Task: Add a signature Leah Clark containing Best wishes for a happy National Domestic Violence Awareness Month, Leah Clark to email address softage.6@softage.net and add a folder Finished goods
Action: Mouse moved to (124, 139)
Screenshot: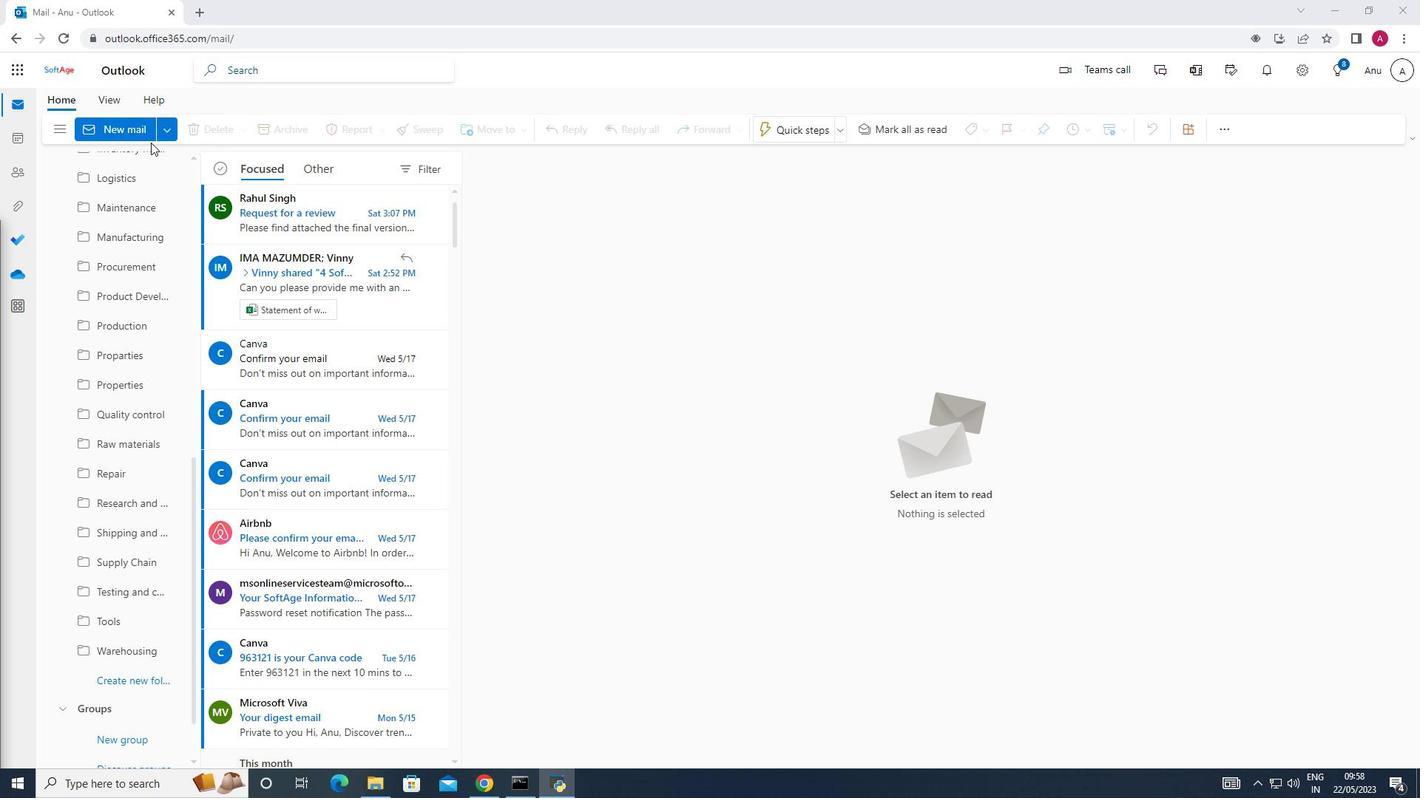 
Action: Mouse pressed left at (124, 139)
Screenshot: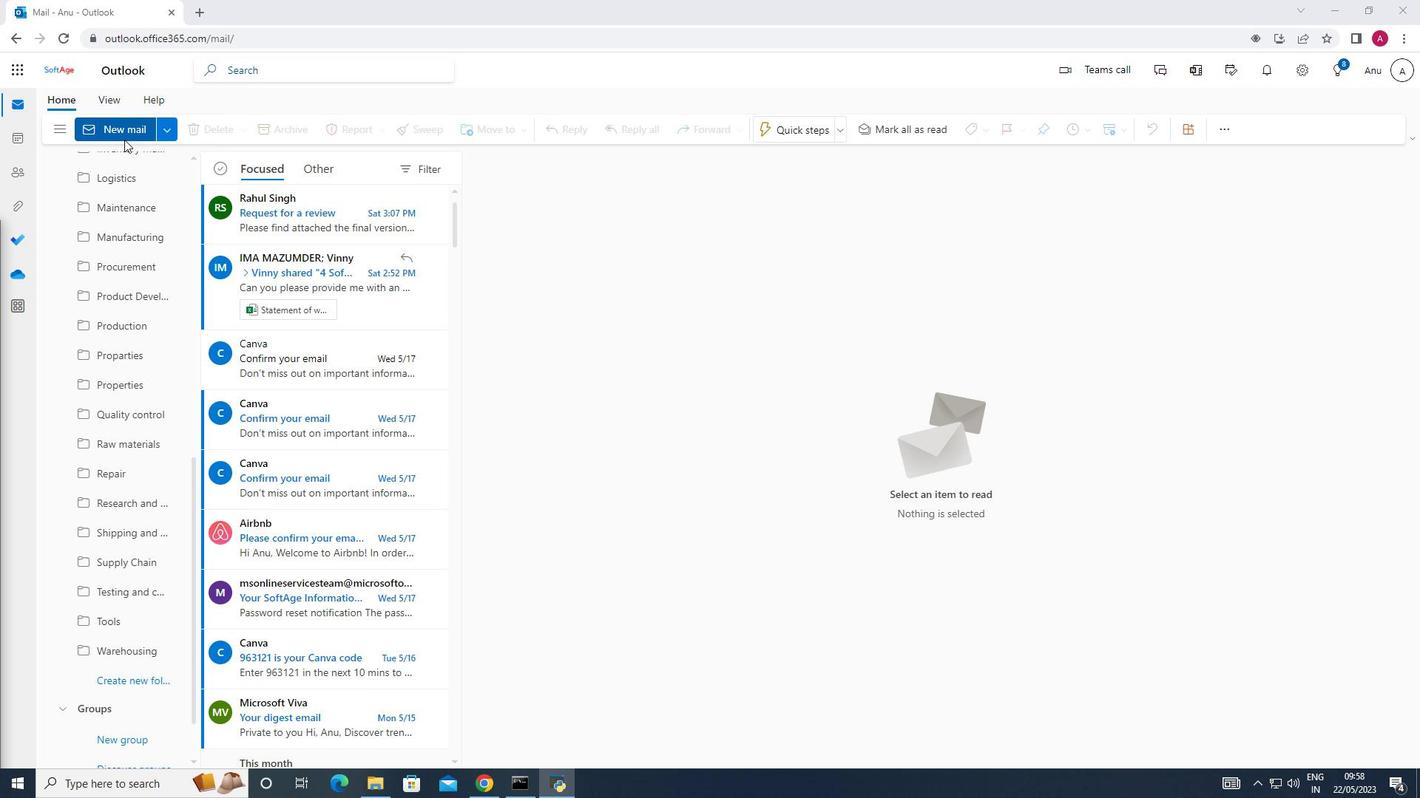 
Action: Mouse moved to (1008, 128)
Screenshot: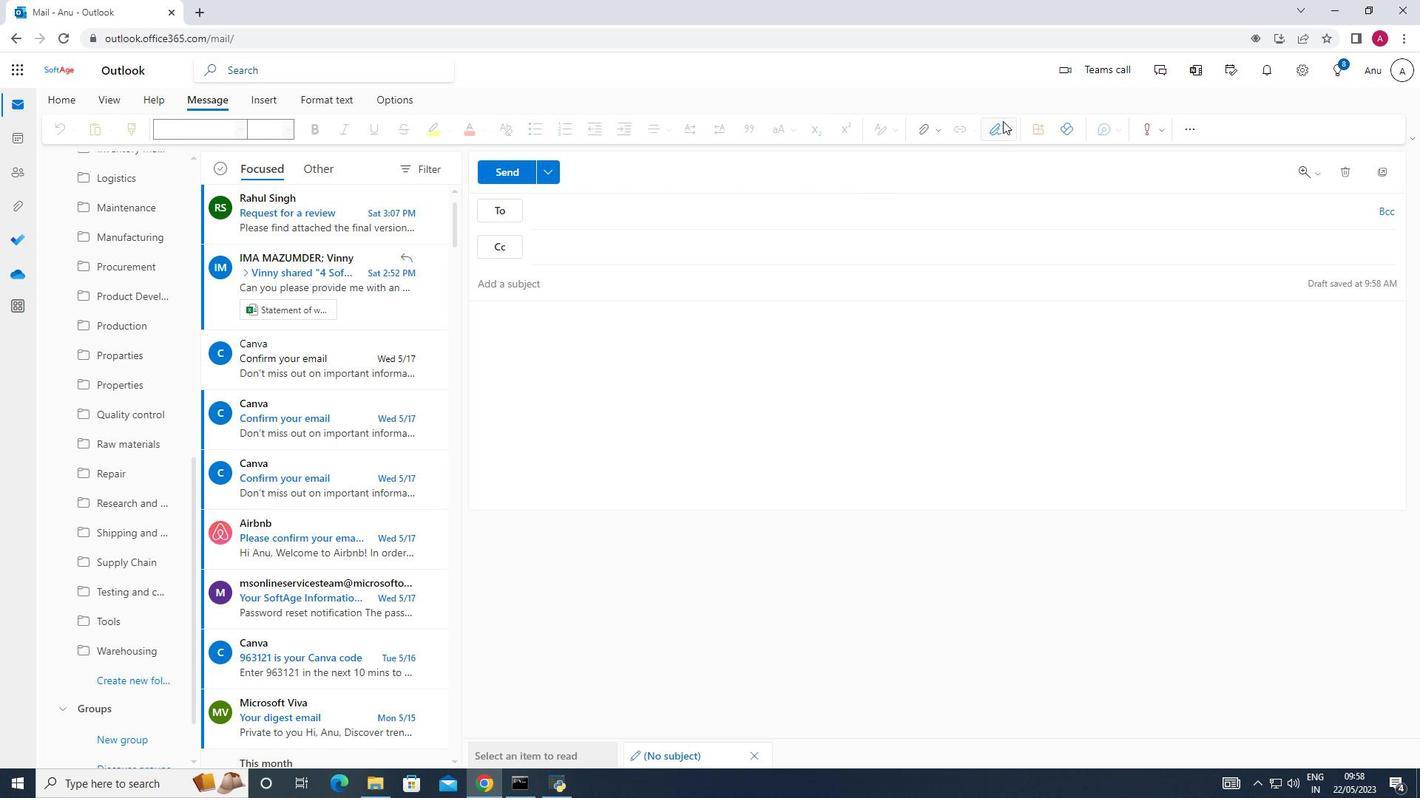 
Action: Mouse pressed left at (1008, 128)
Screenshot: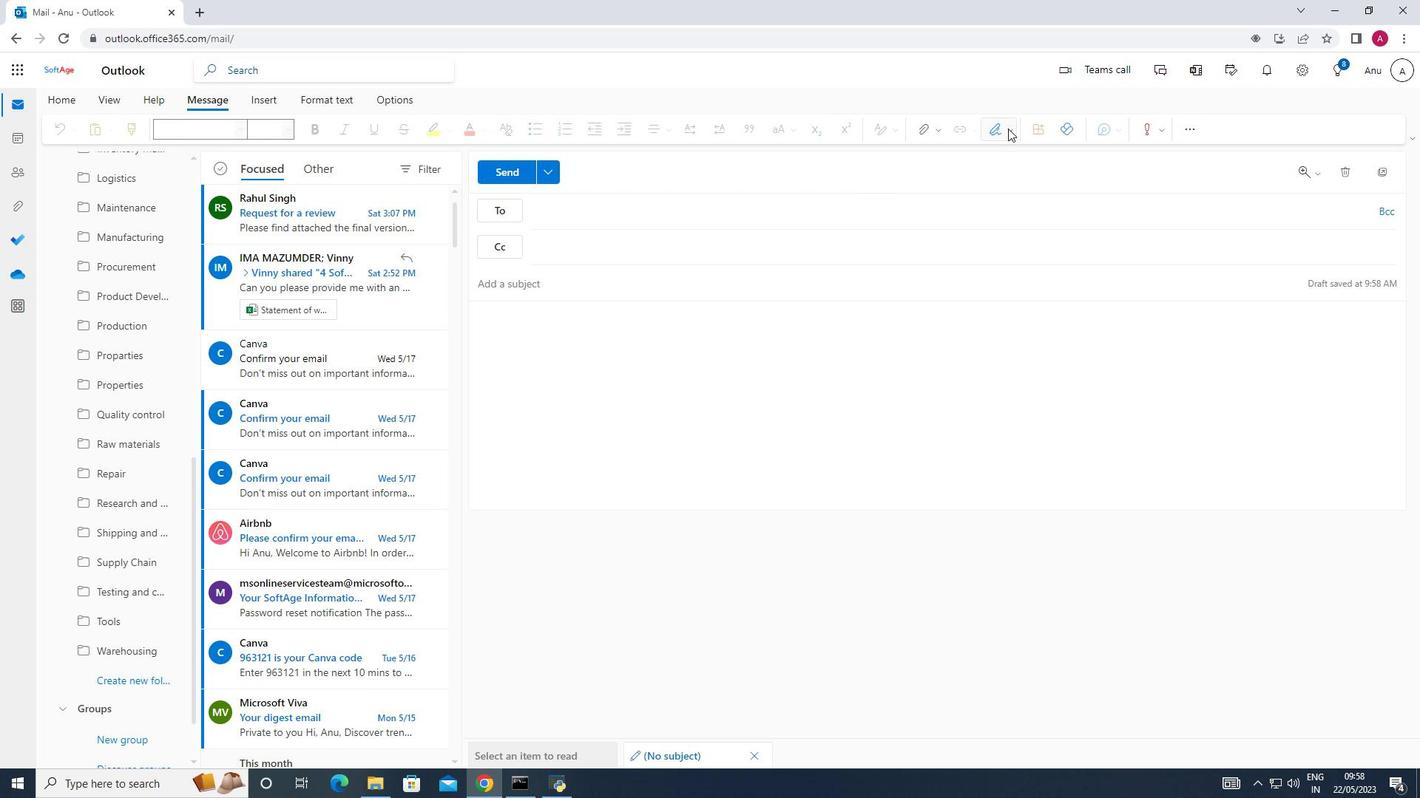 
Action: Mouse moved to (982, 185)
Screenshot: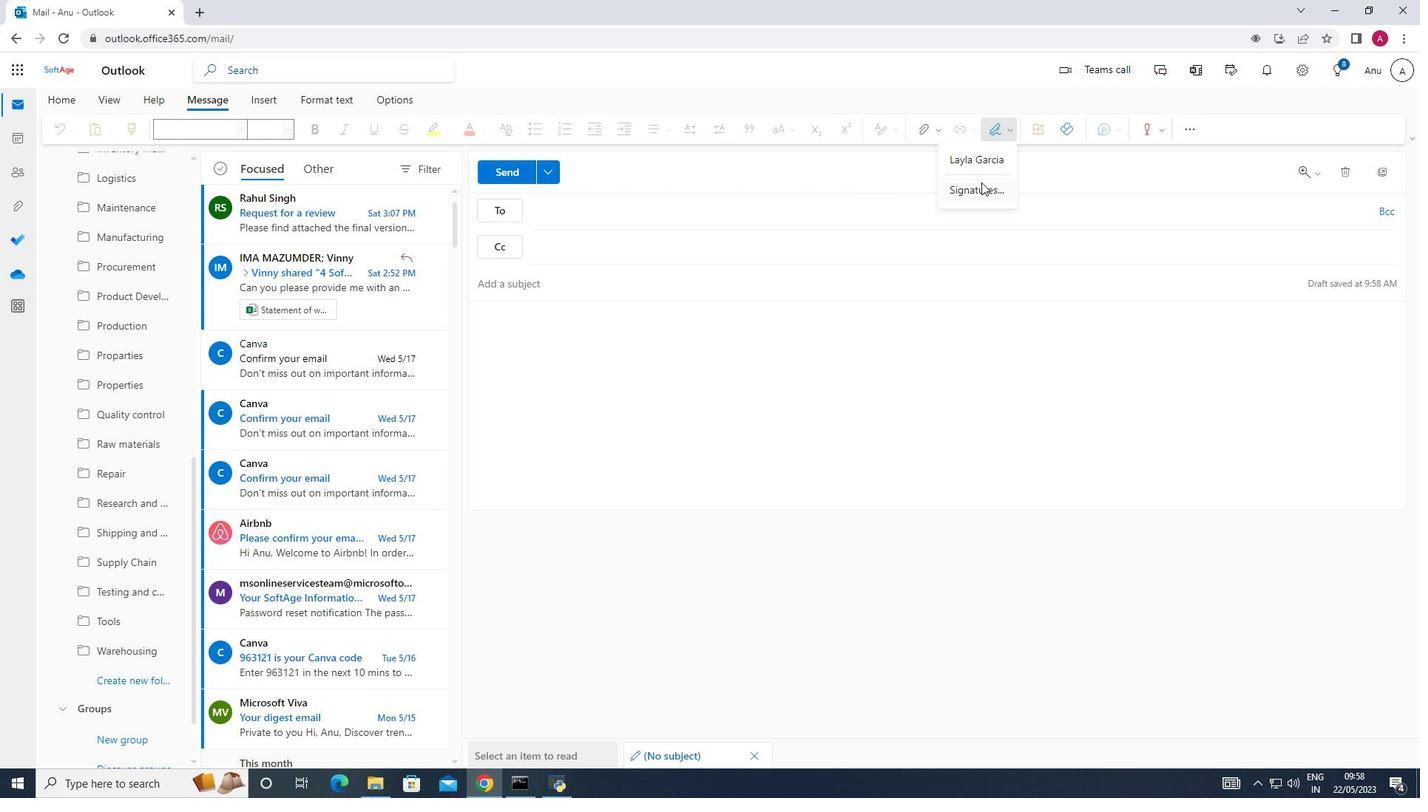 
Action: Mouse pressed left at (982, 185)
Screenshot: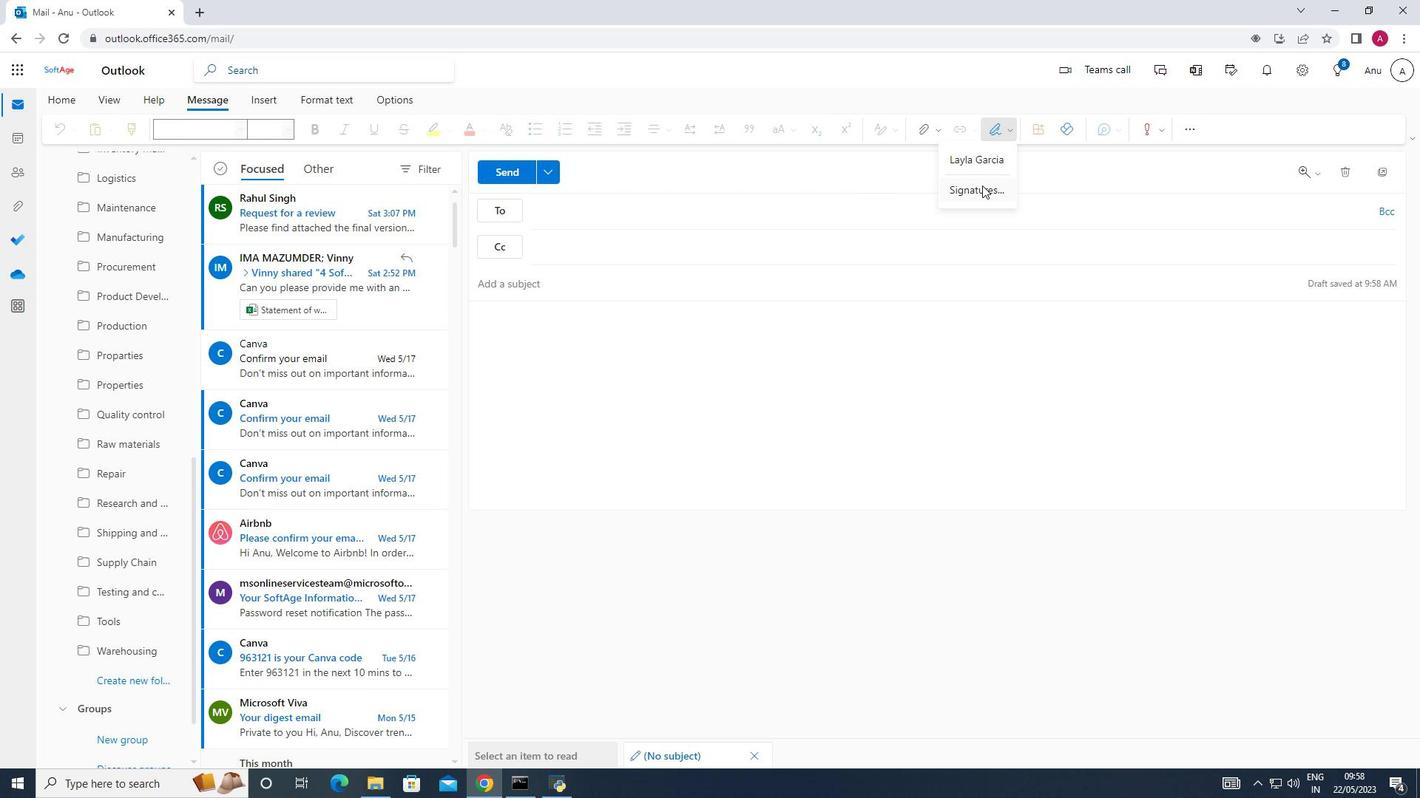 
Action: Key pressed <Key.shift>Leah<Key.space><Key.shift><Key.shift>Clark
Screenshot: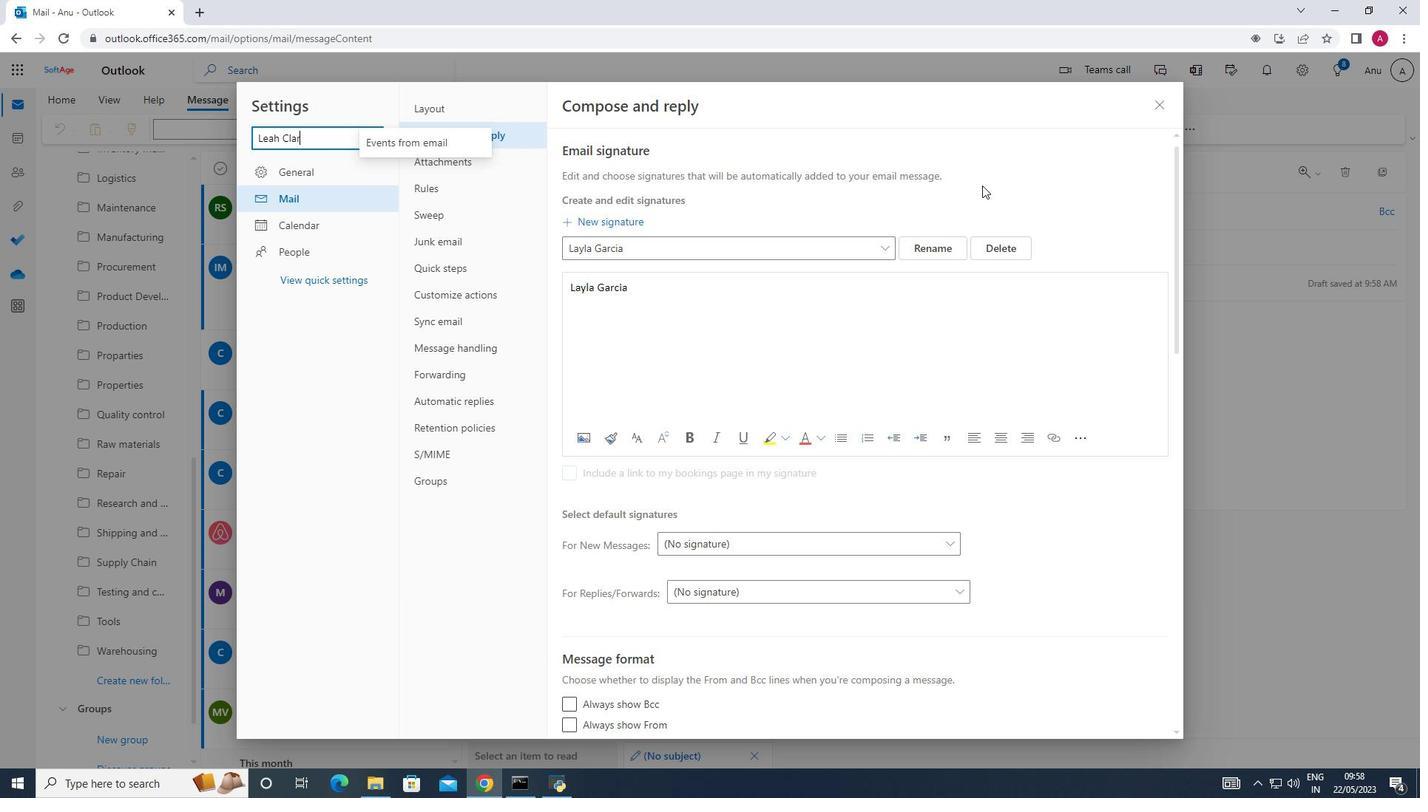 
Action: Mouse moved to (364, 335)
Screenshot: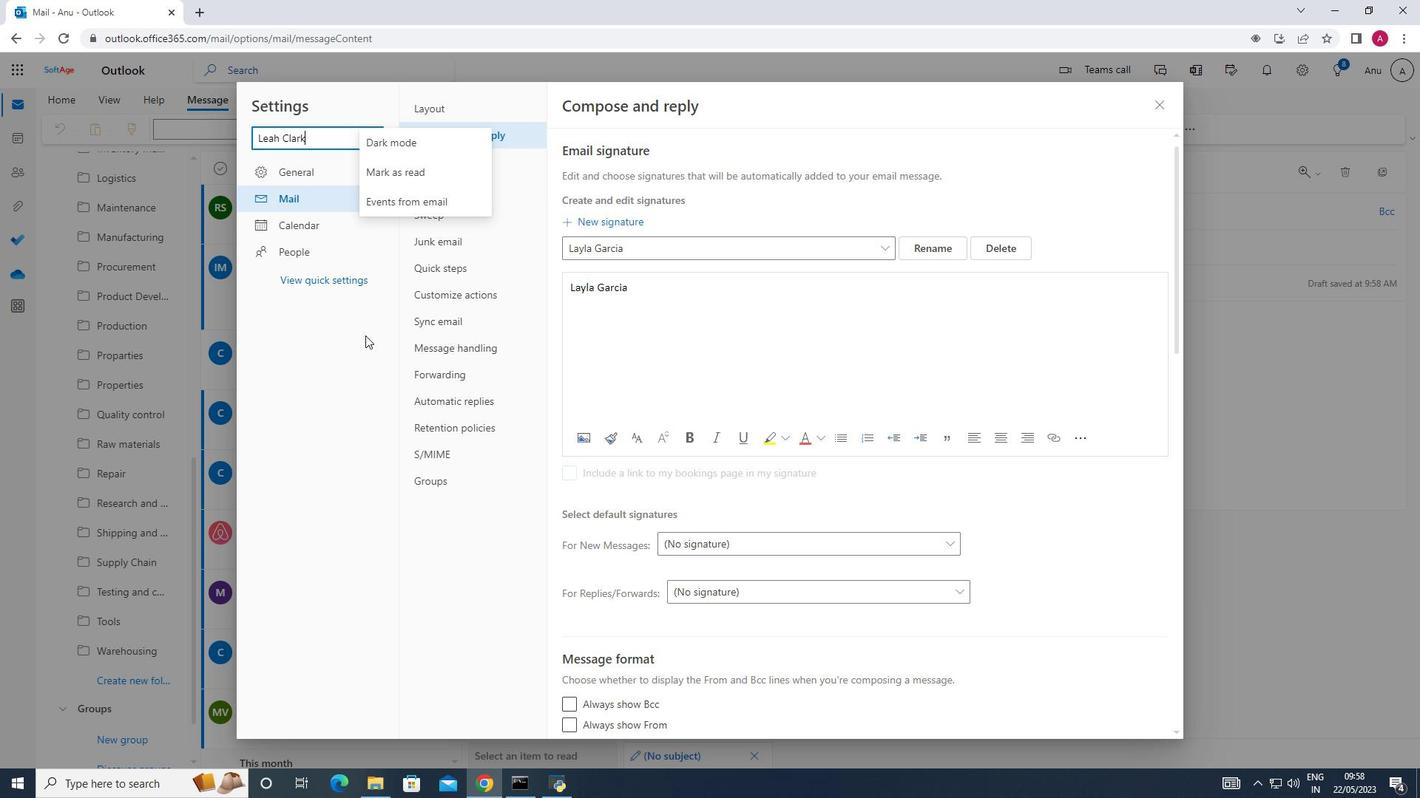 
Action: Mouse pressed left at (364, 335)
Screenshot: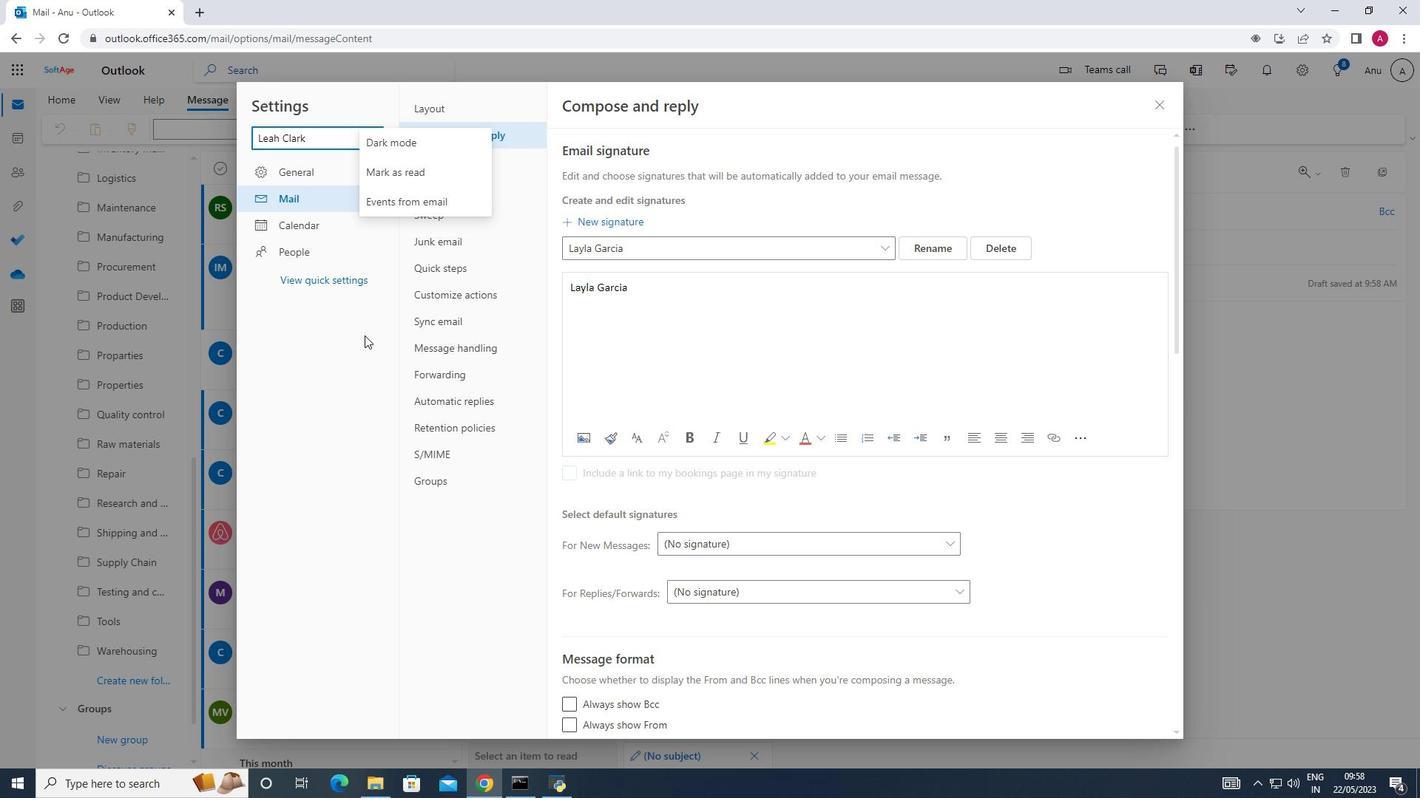 
Action: Mouse moved to (375, 138)
Screenshot: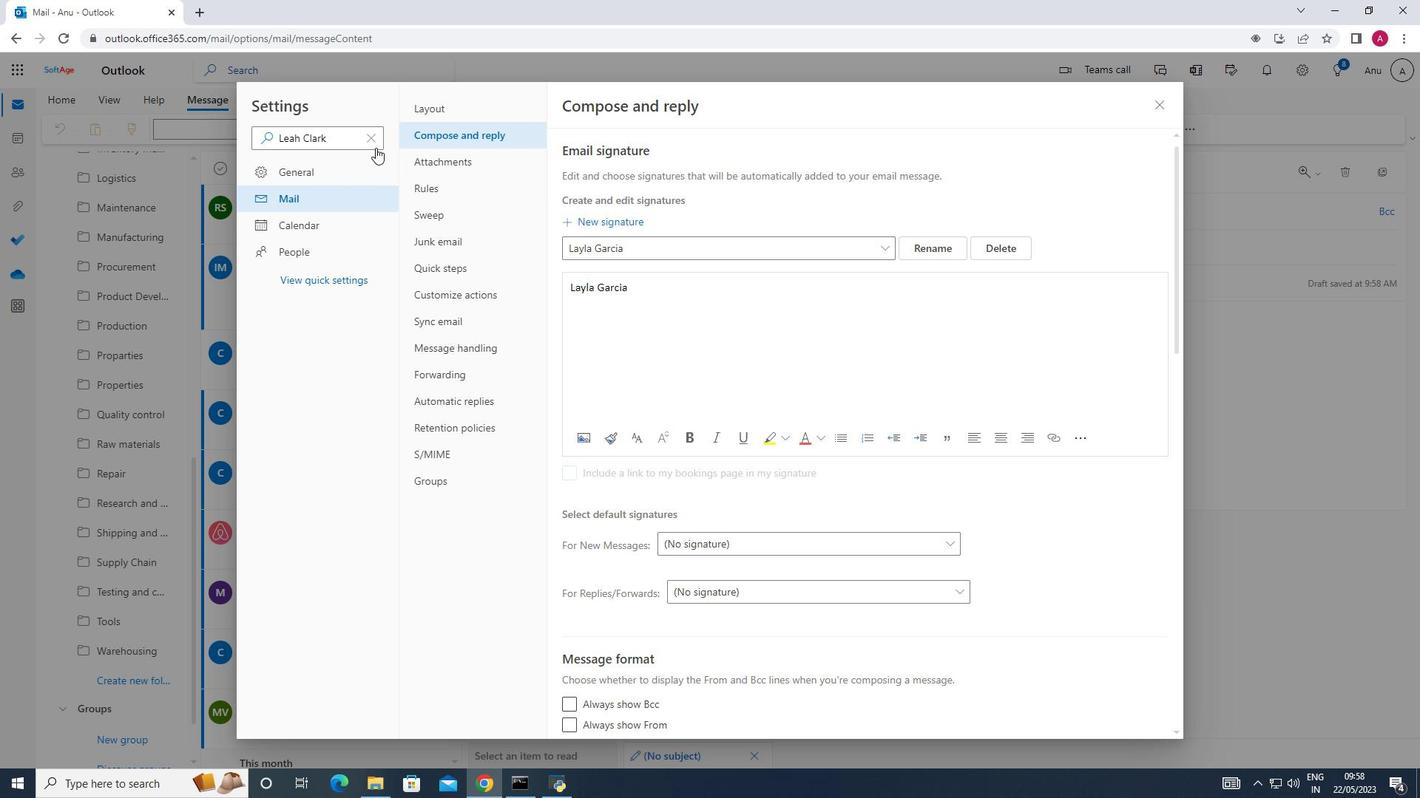 
Action: Mouse pressed left at (375, 138)
Screenshot: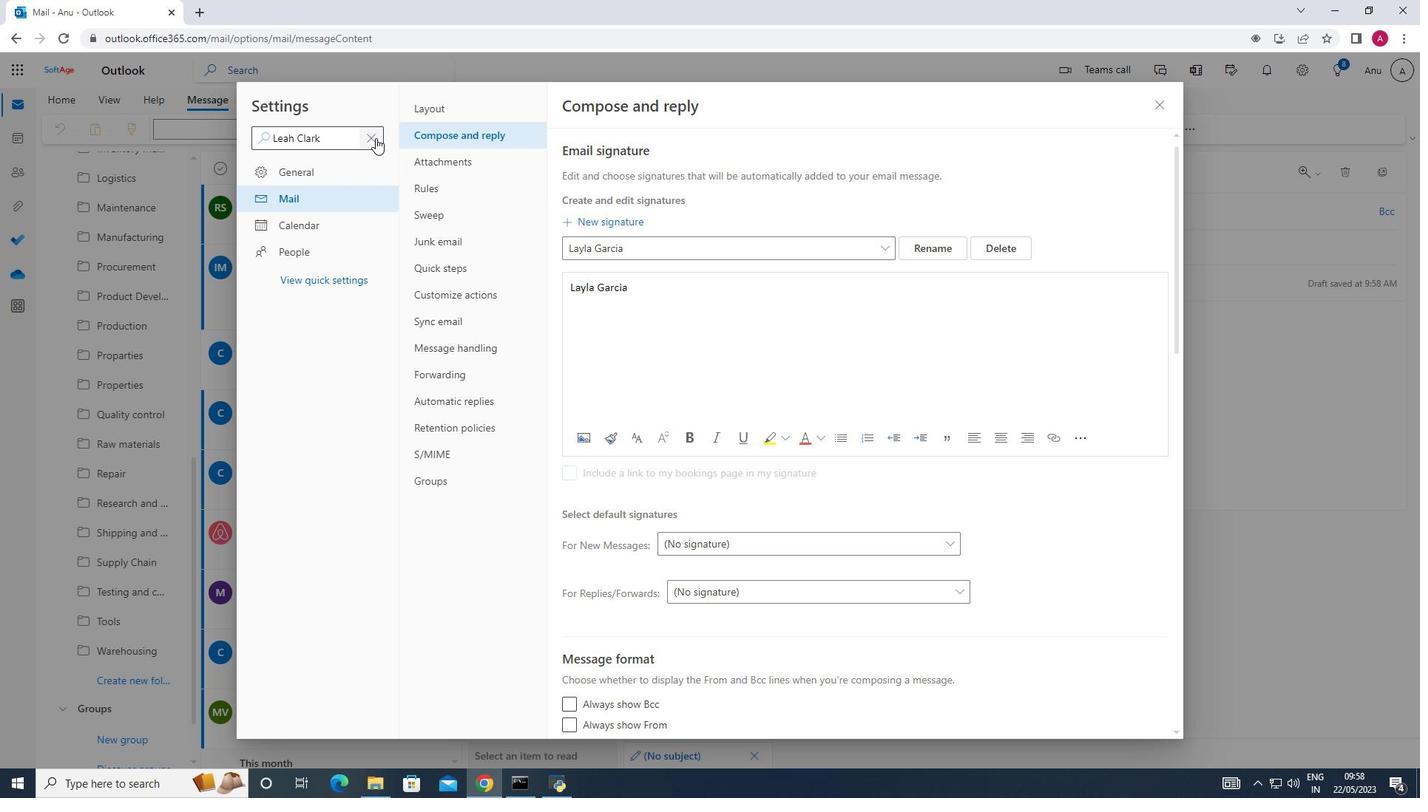 
Action: Mouse moved to (998, 255)
Screenshot: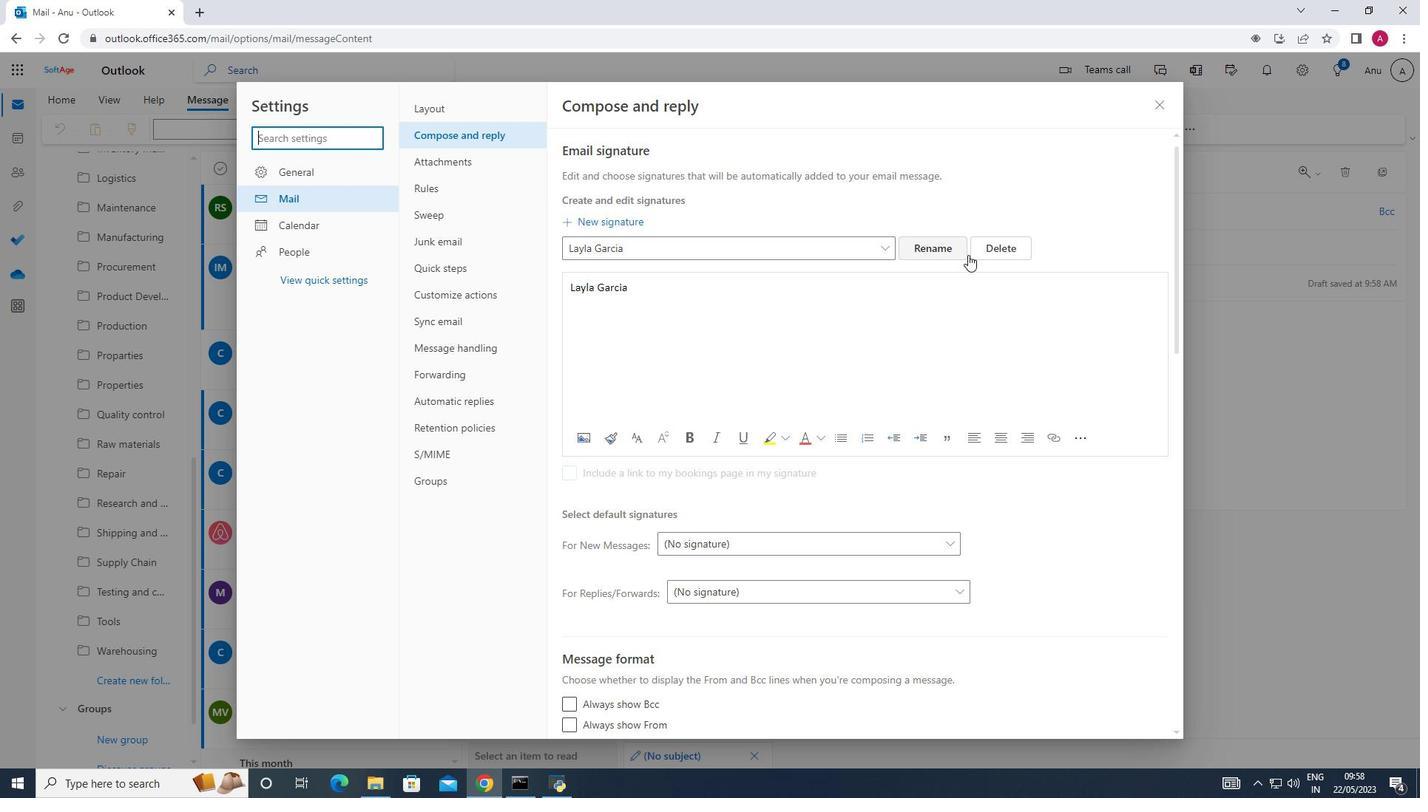 
Action: Mouse pressed left at (998, 255)
Screenshot: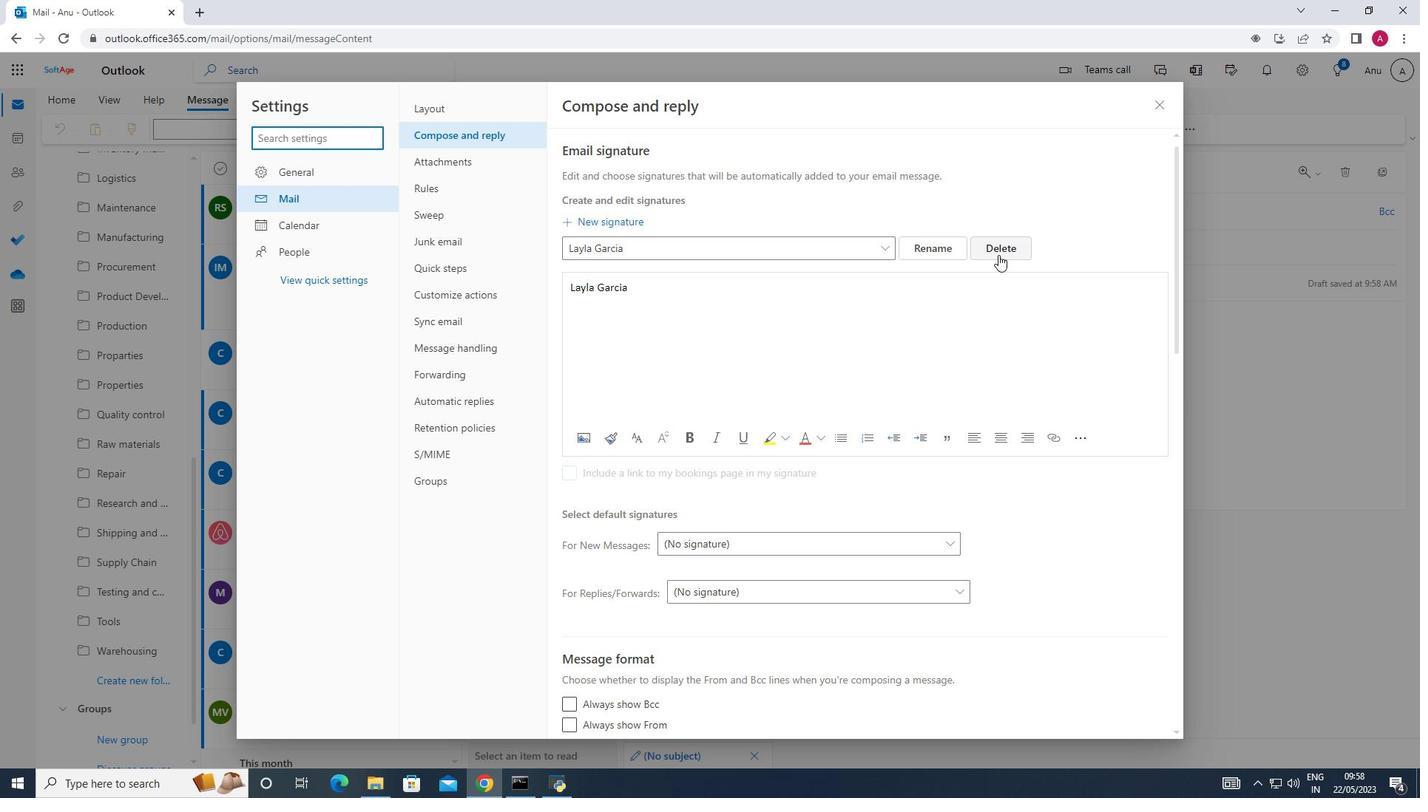 
Action: Mouse moved to (593, 250)
Screenshot: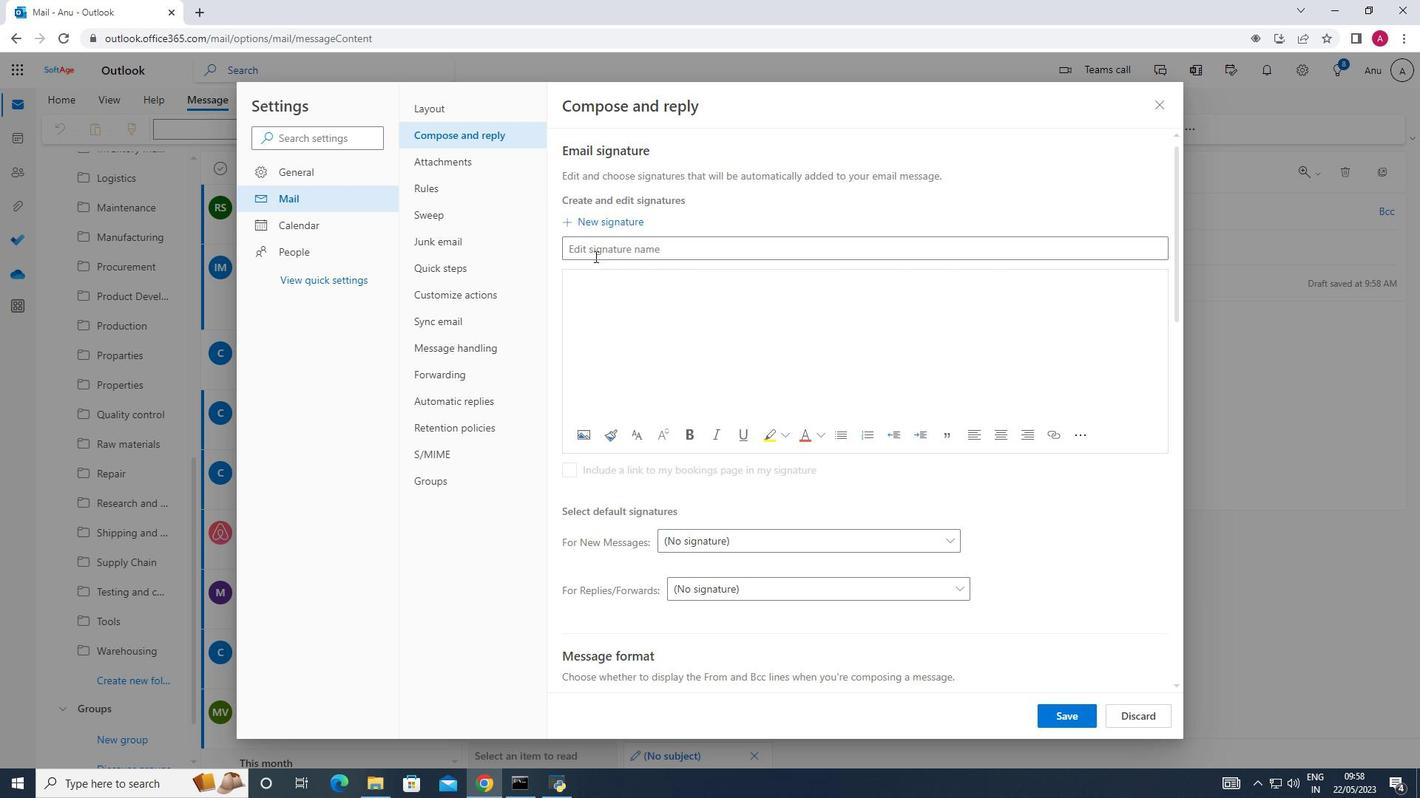 
Action: Mouse pressed left at (593, 250)
Screenshot: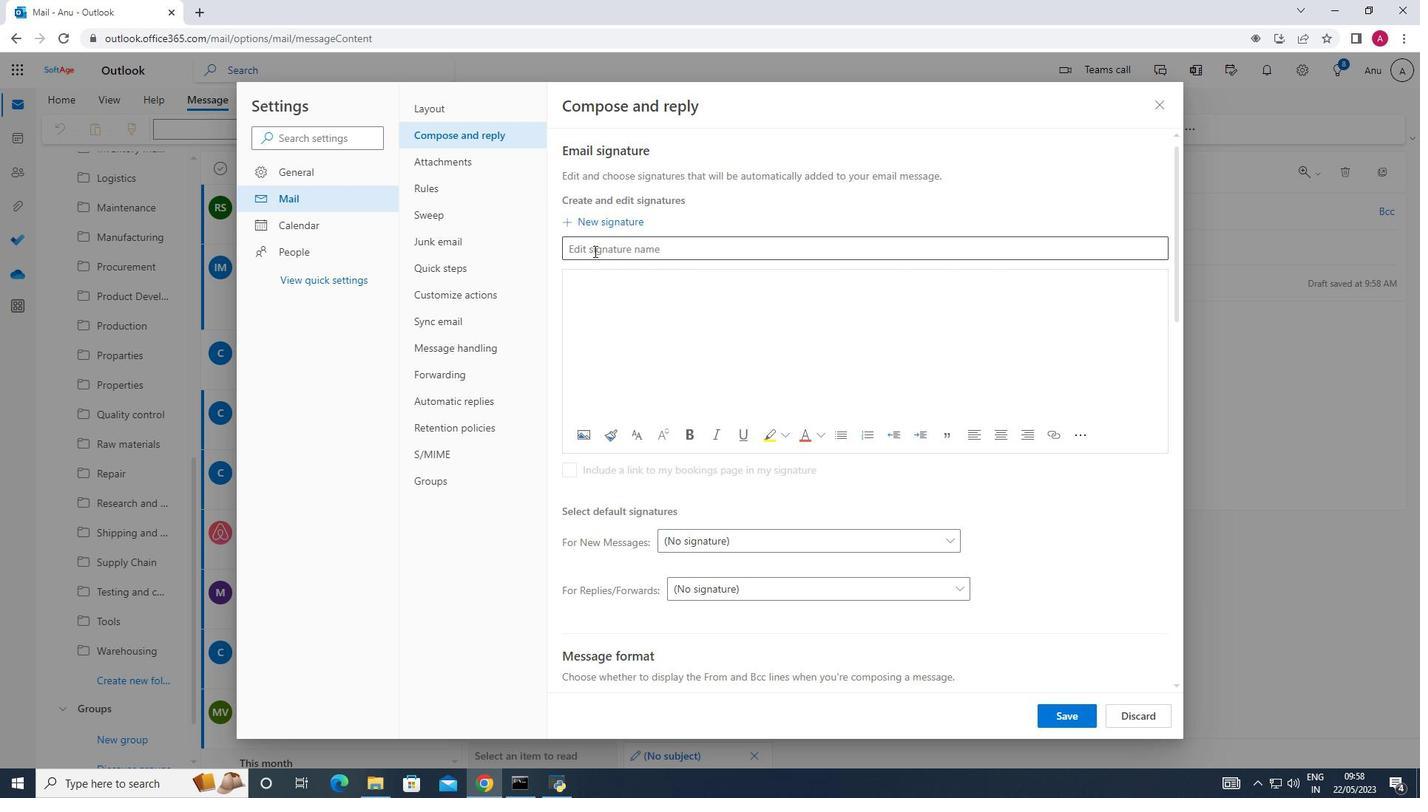 
Action: Key pressed <Key.shift><Key.shift><Key.shift>Leah<Key.space><Key.shift>Clark
Screenshot: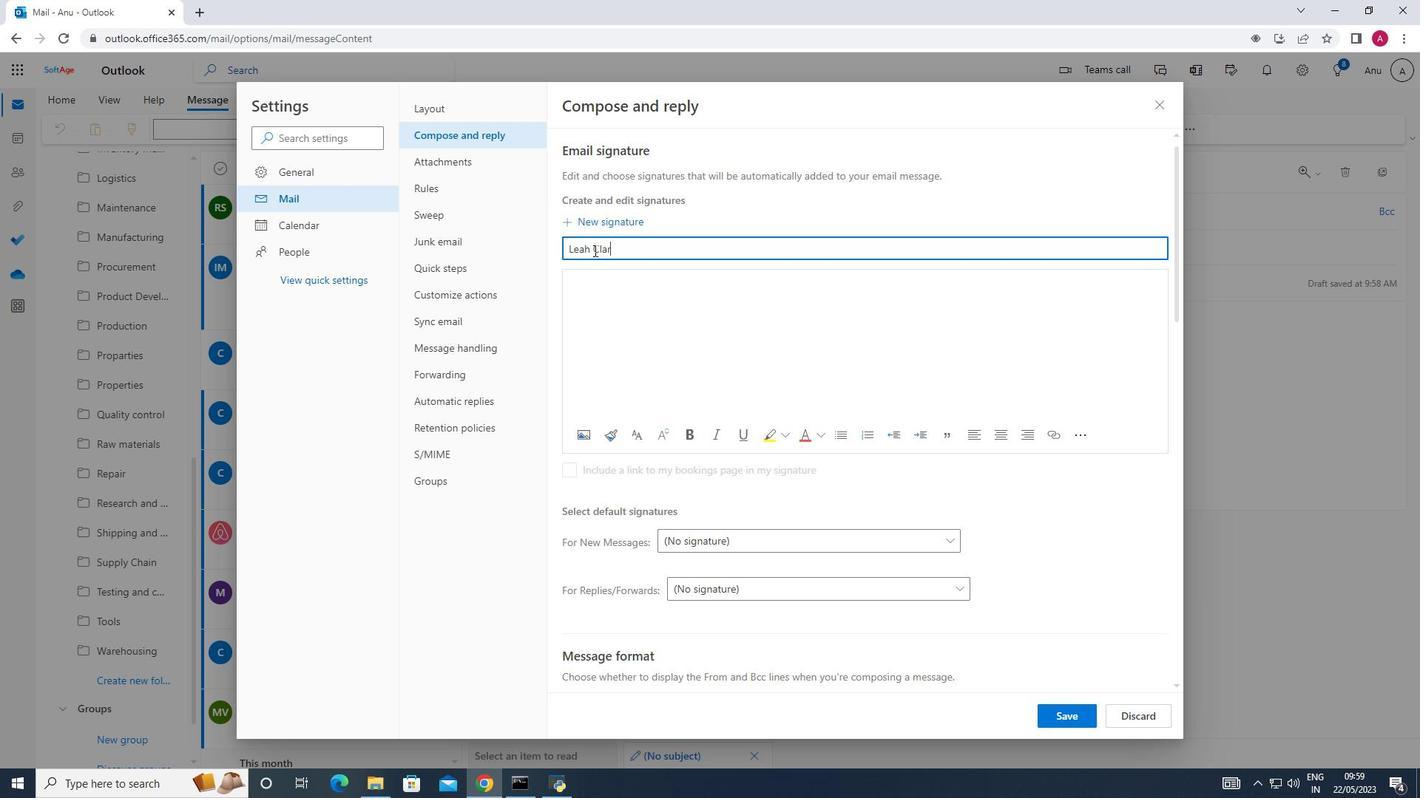 
Action: Mouse moved to (581, 279)
Screenshot: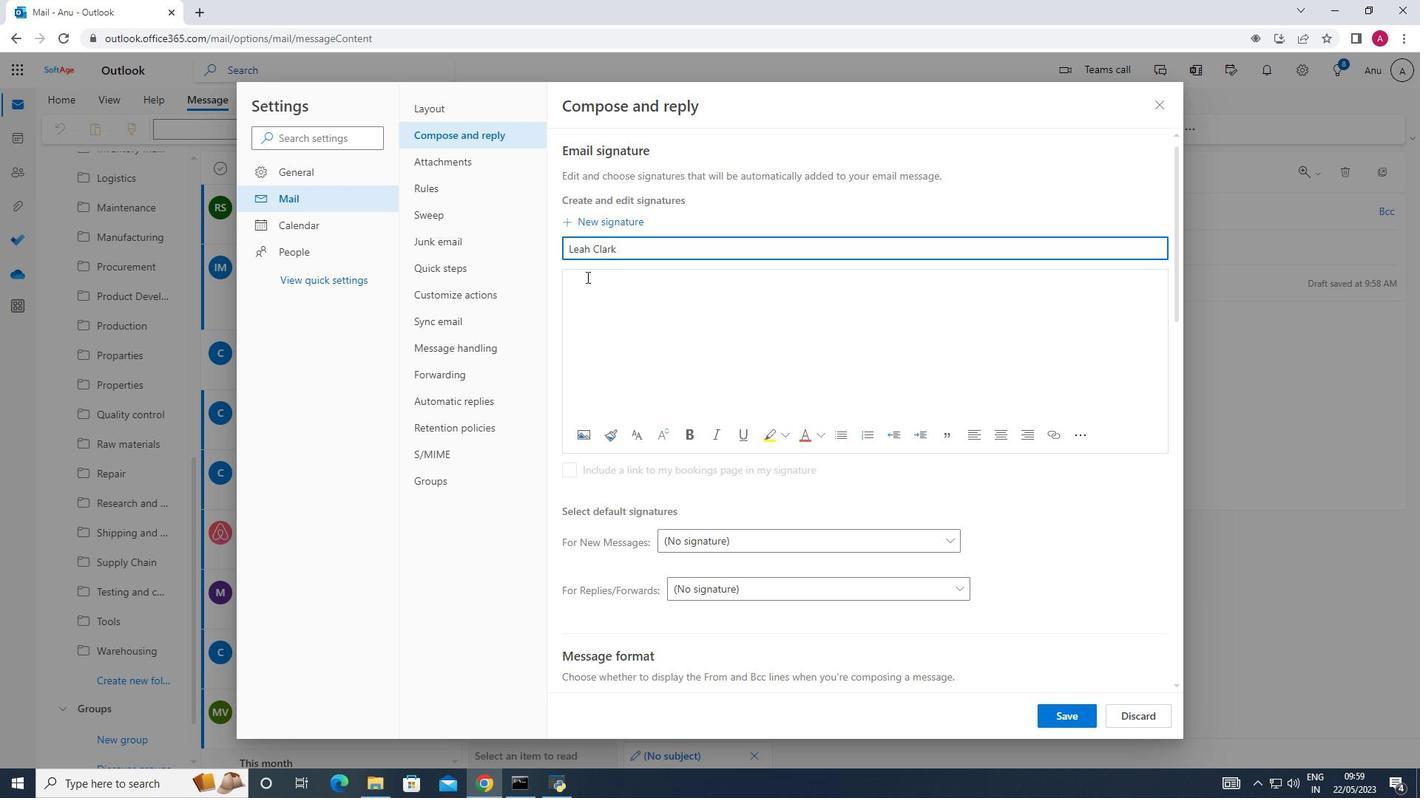 
Action: Mouse pressed left at (581, 279)
Screenshot: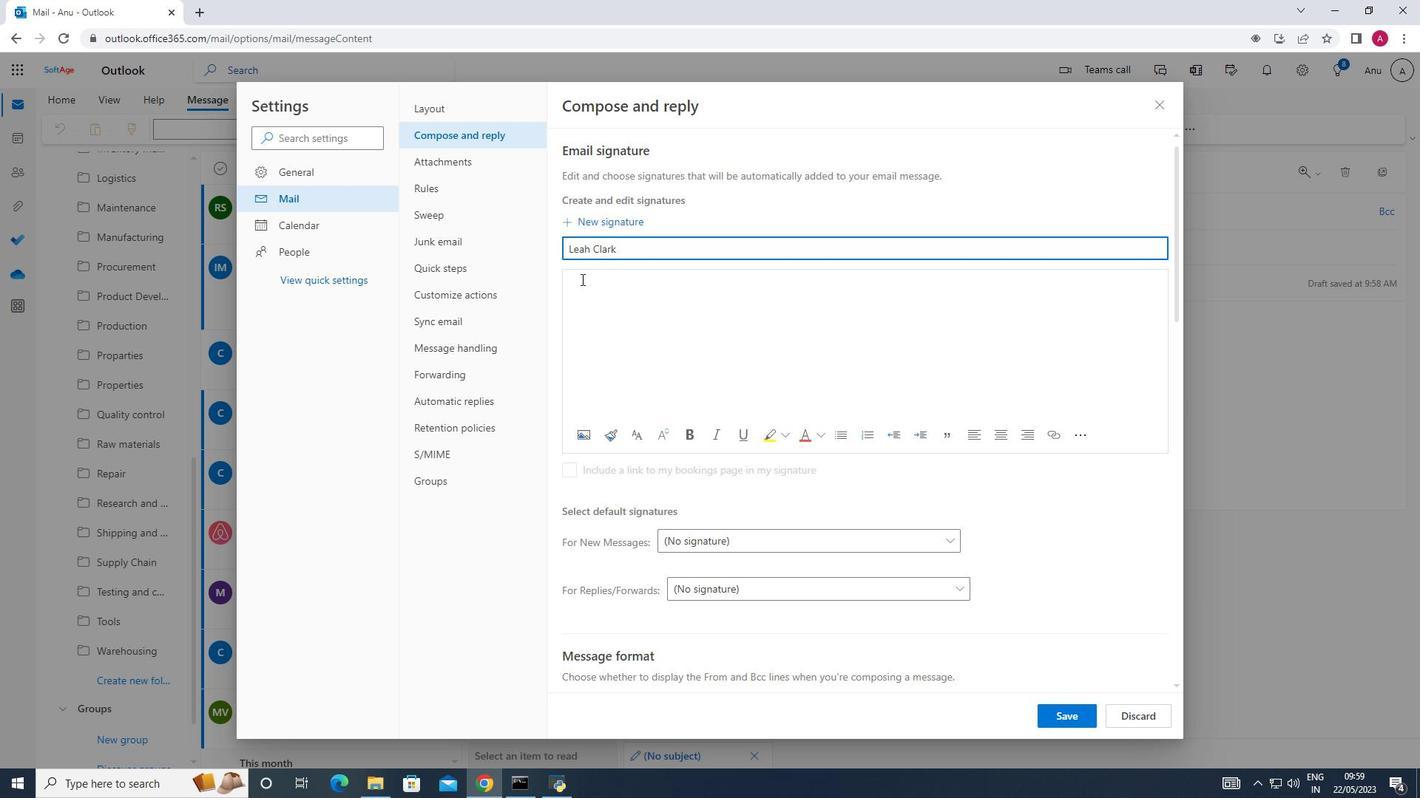 
Action: Key pressed <Key.shift>Leah
Screenshot: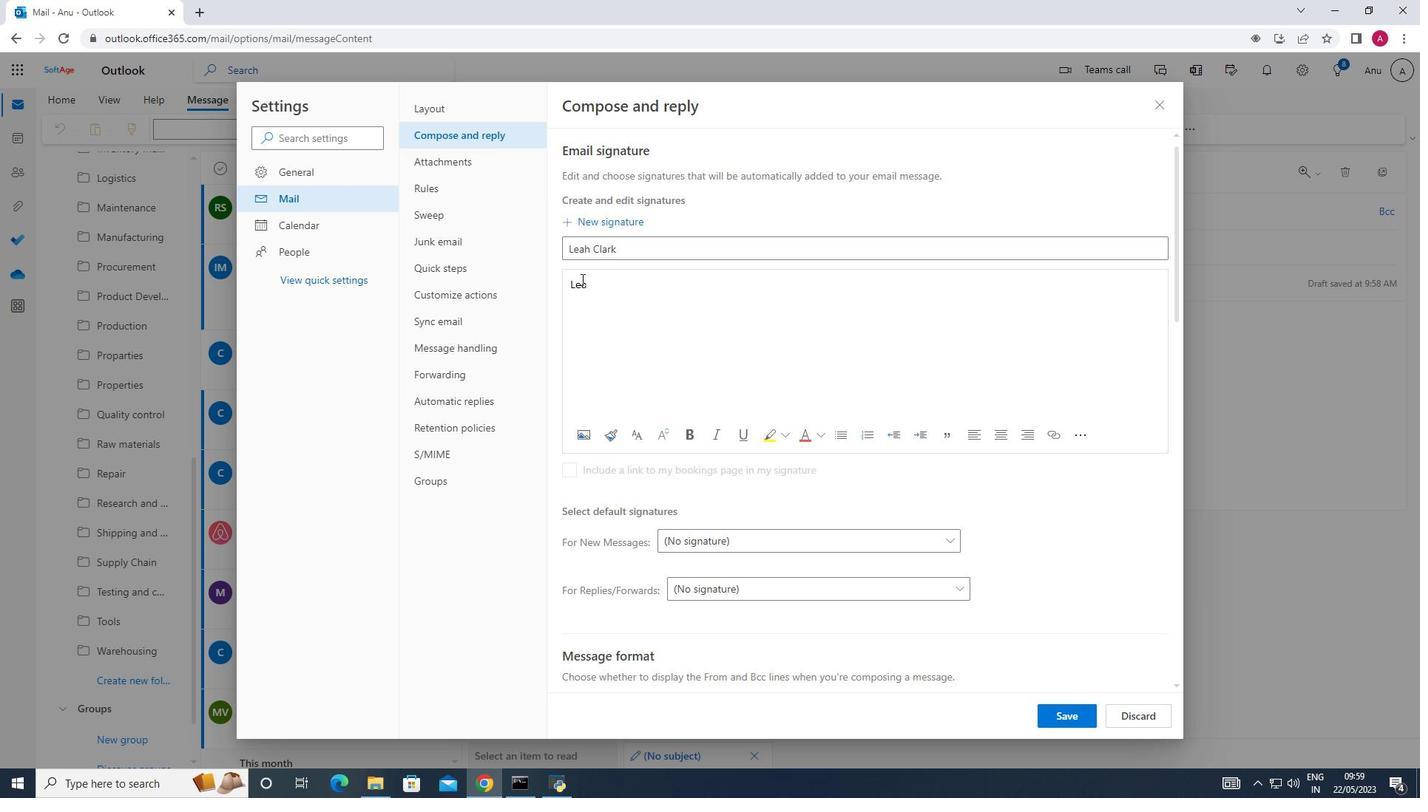 
Action: Mouse moved to (614, 278)
Screenshot: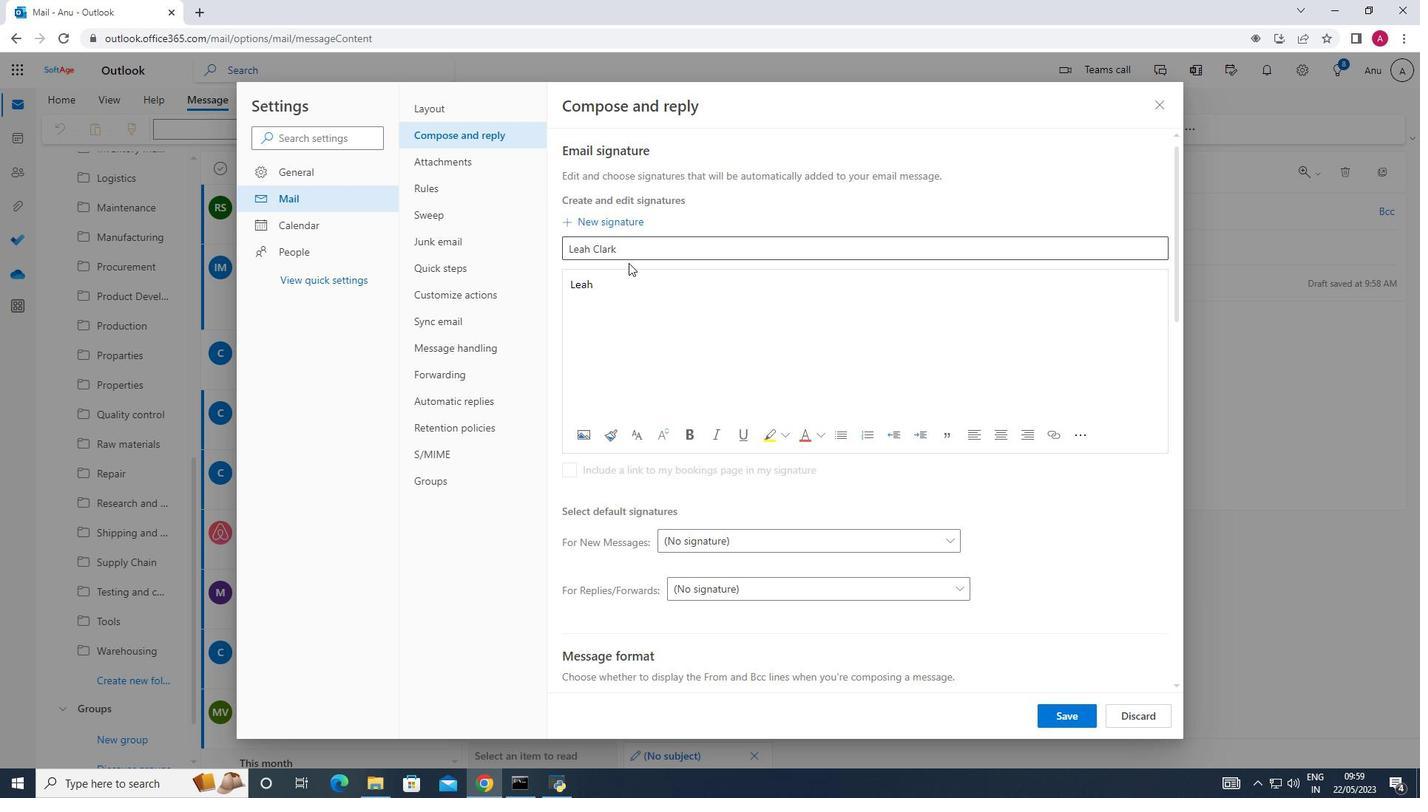 
Action: Key pressed <Key.space><Key.shift><Key.shift><Key.shift>Clark
Screenshot: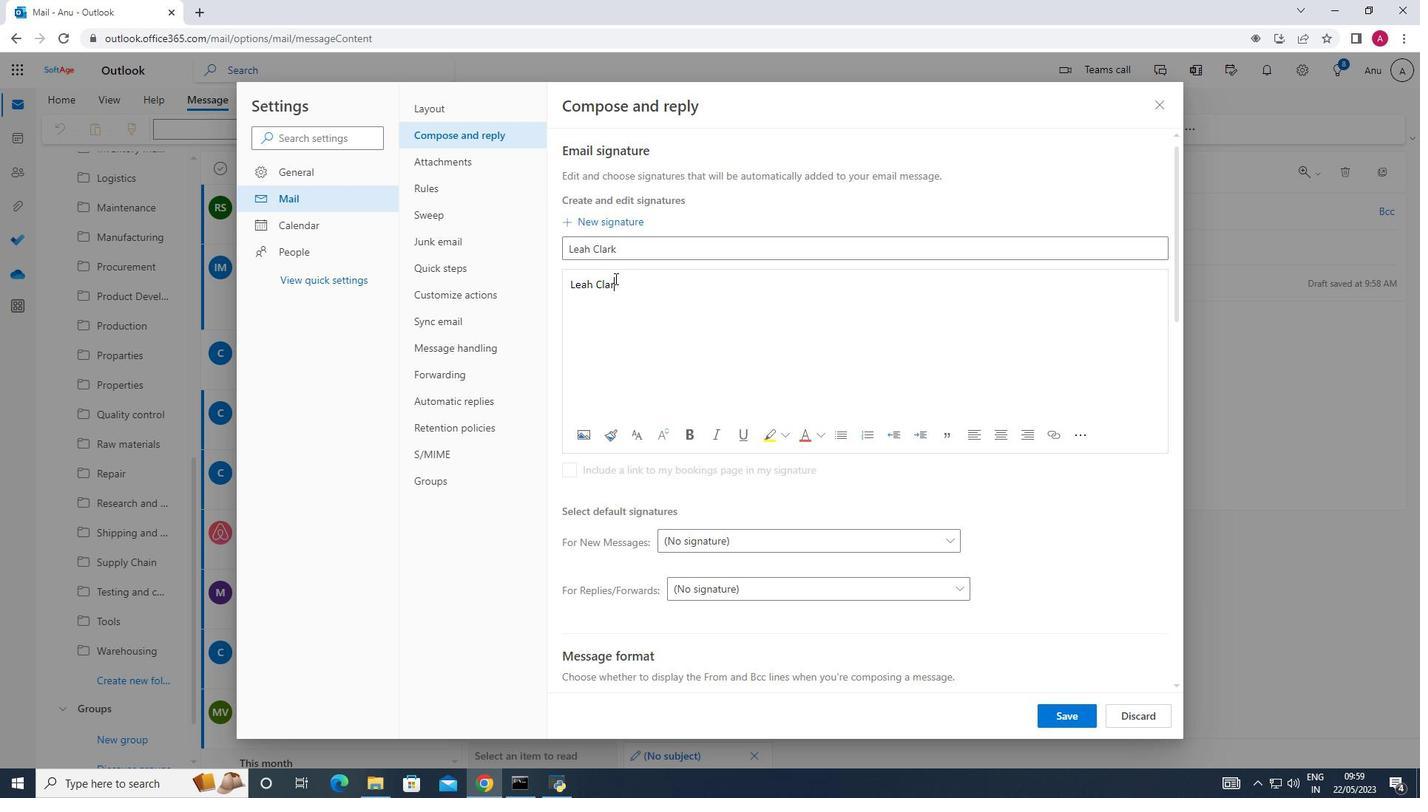 
Action: Mouse moved to (1084, 721)
Screenshot: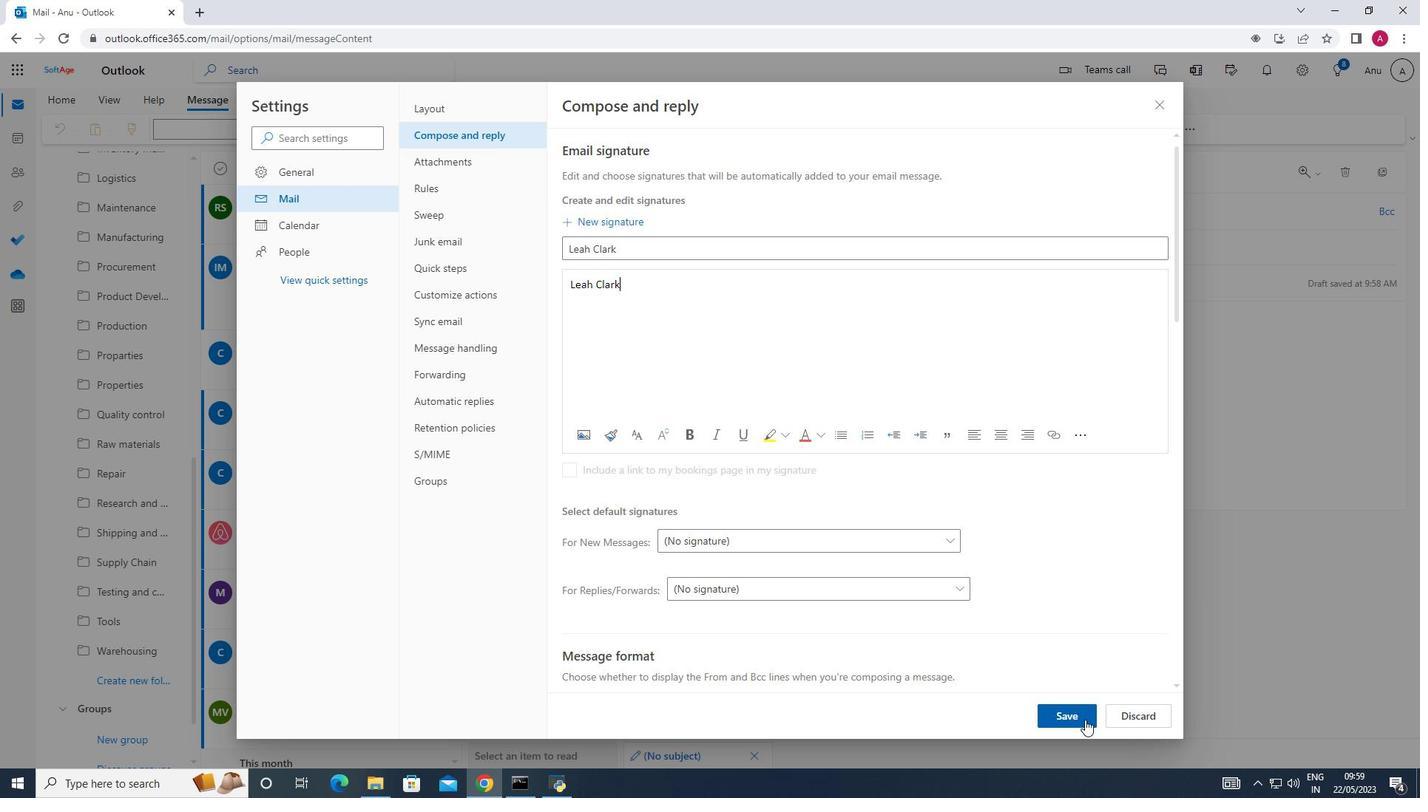 
Action: Mouse pressed left at (1084, 721)
Screenshot: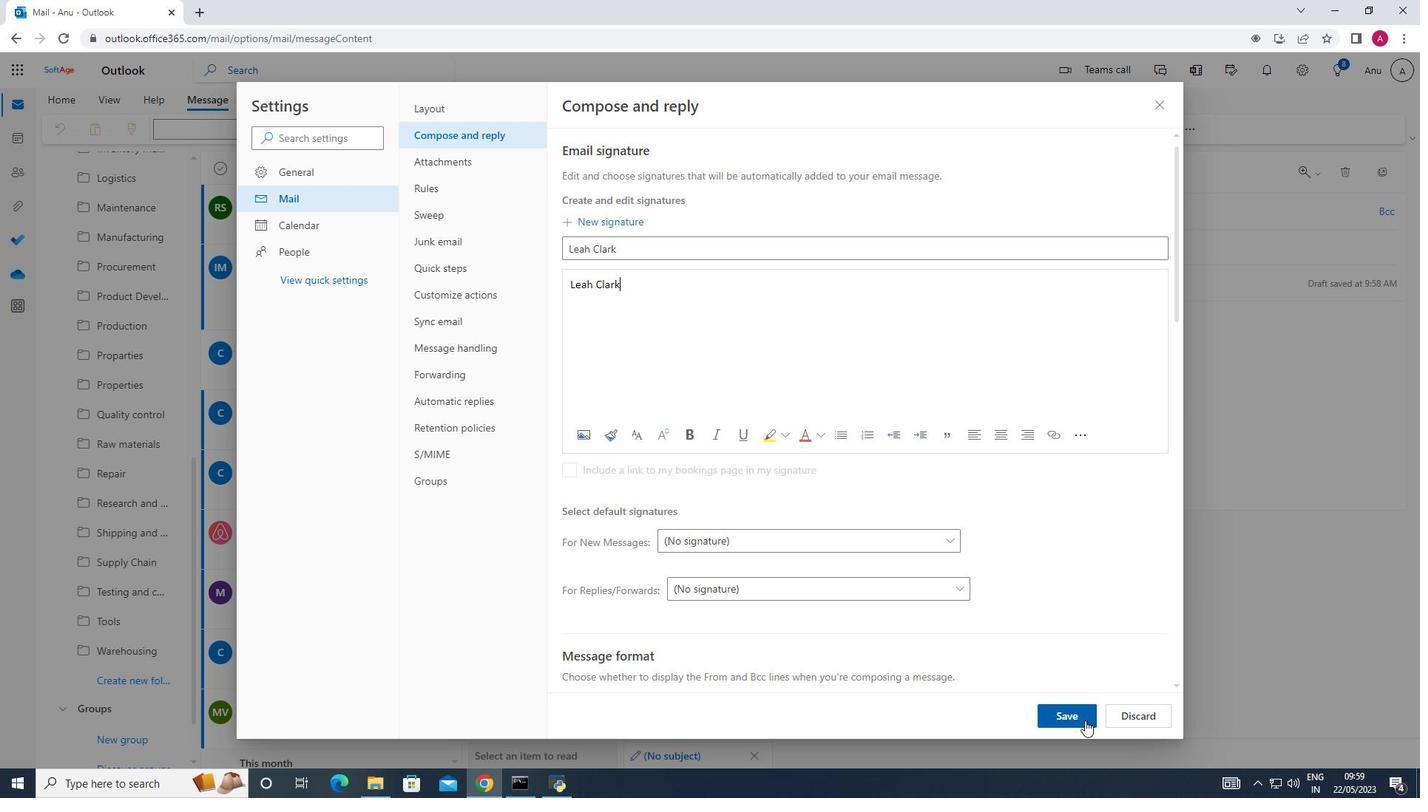 
Action: Mouse moved to (1161, 101)
Screenshot: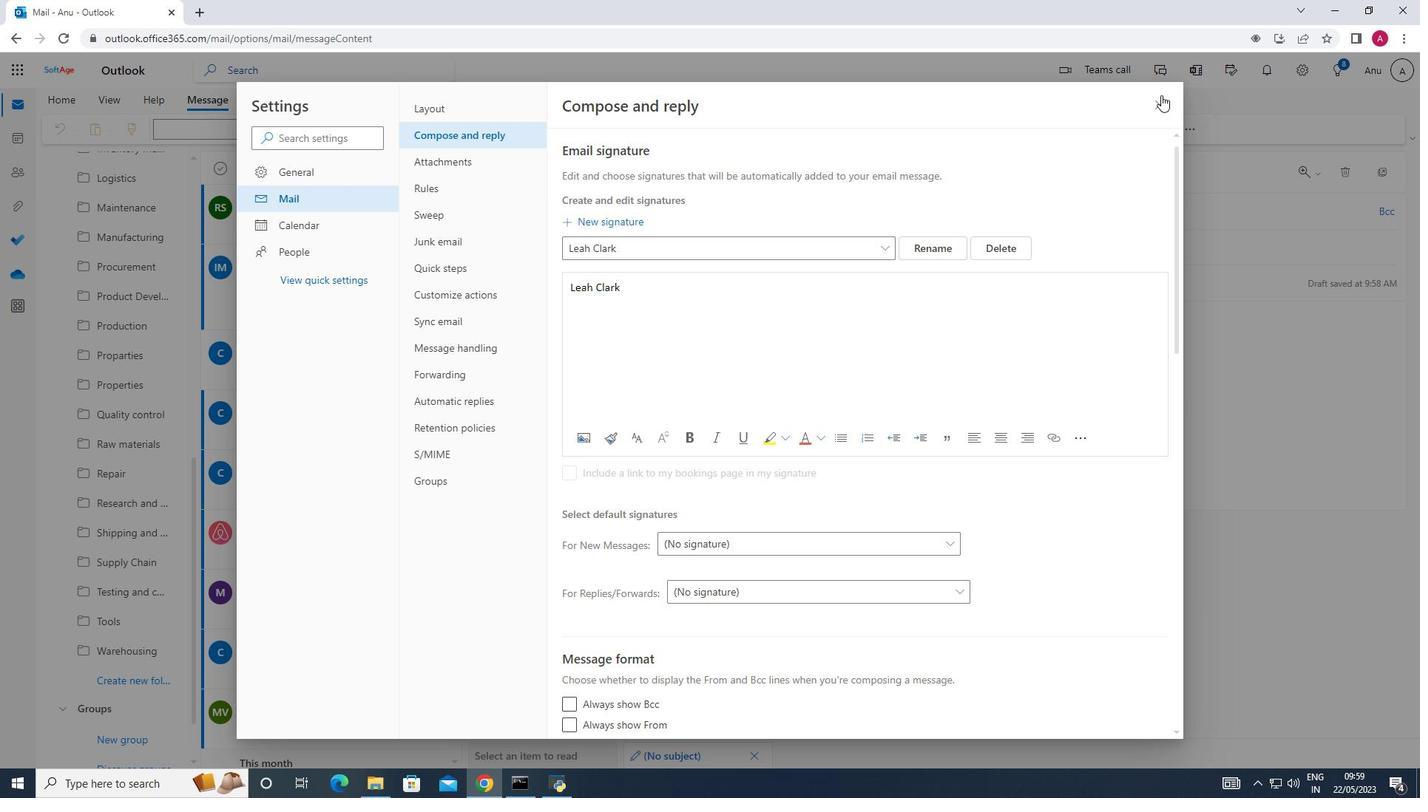 
Action: Mouse pressed left at (1161, 101)
Screenshot: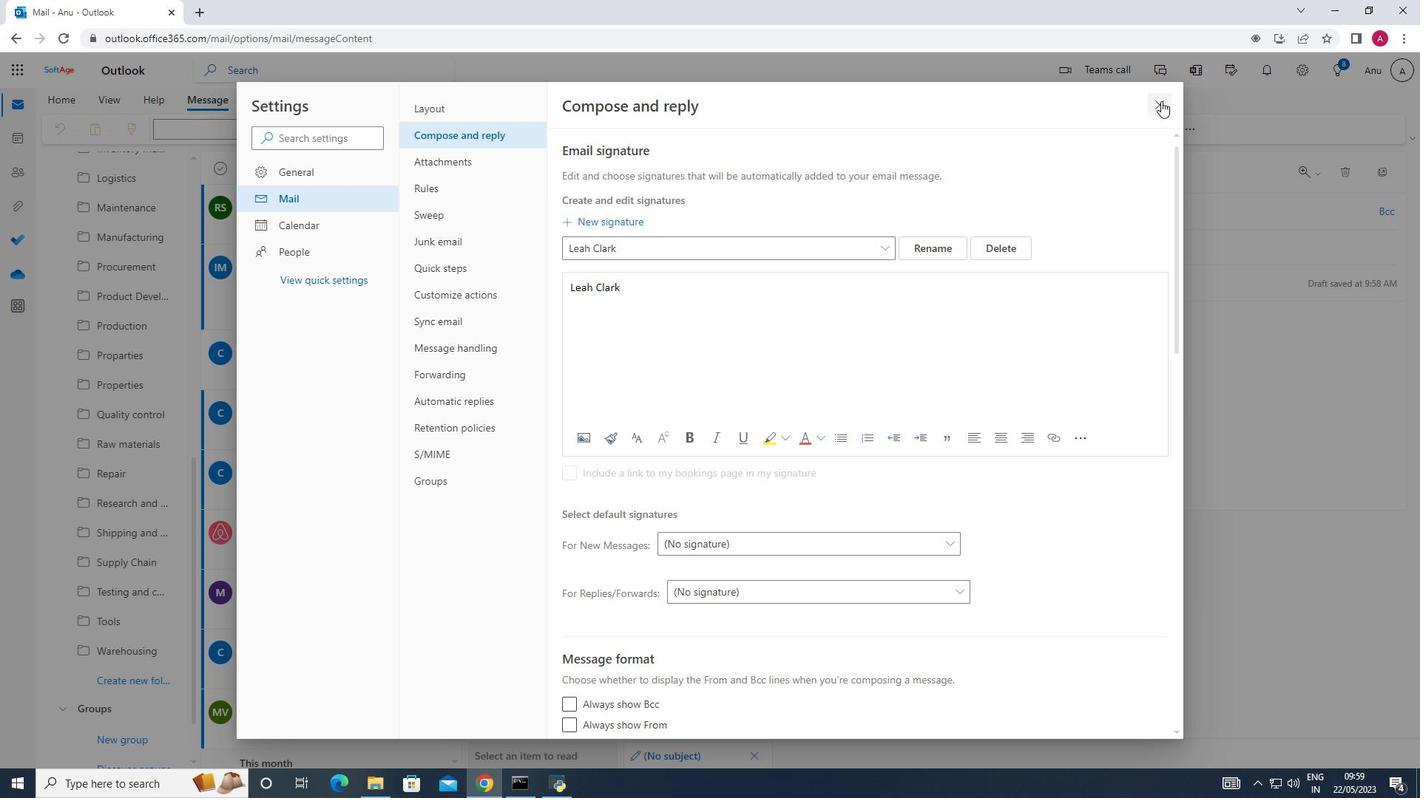 
Action: Mouse moved to (1011, 133)
Screenshot: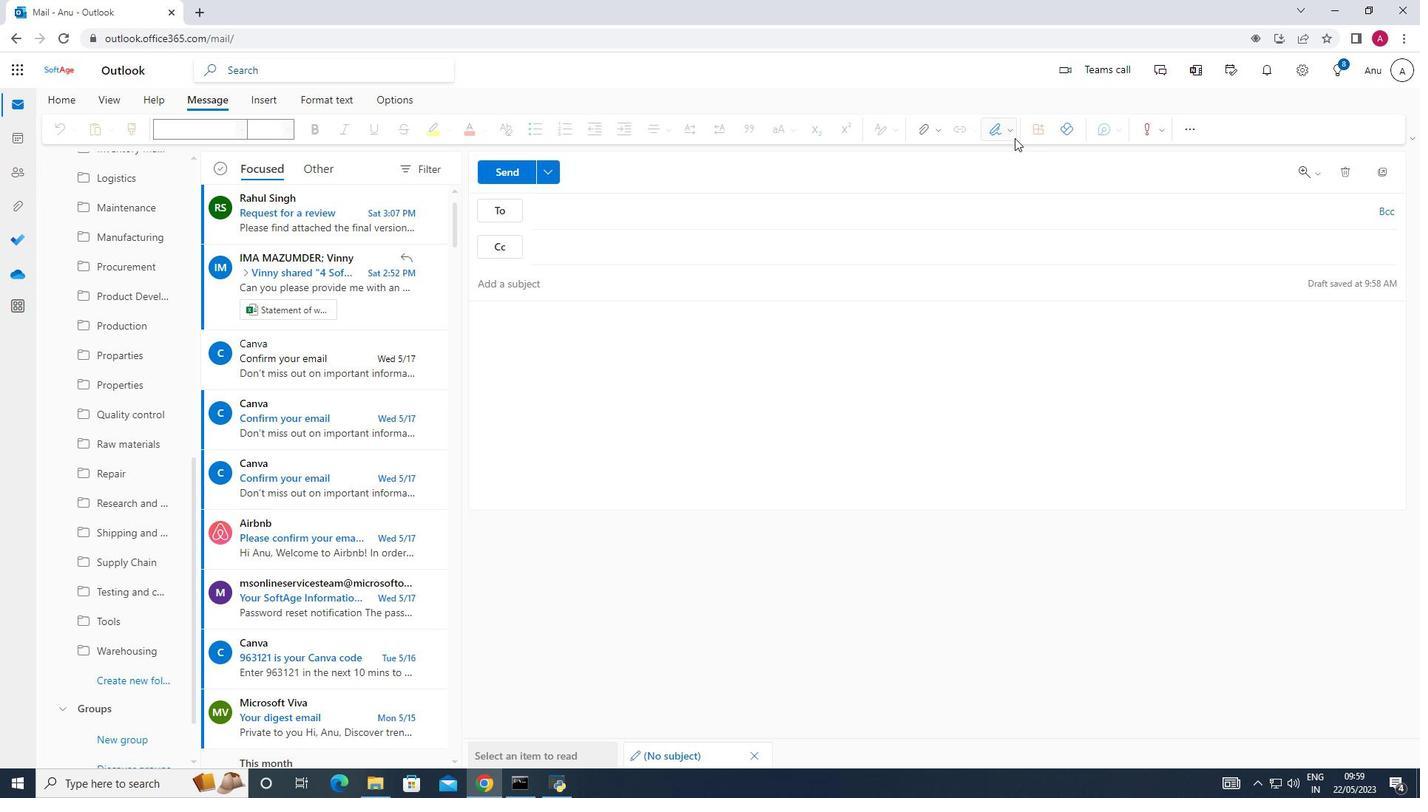 
Action: Mouse pressed left at (1011, 133)
Screenshot: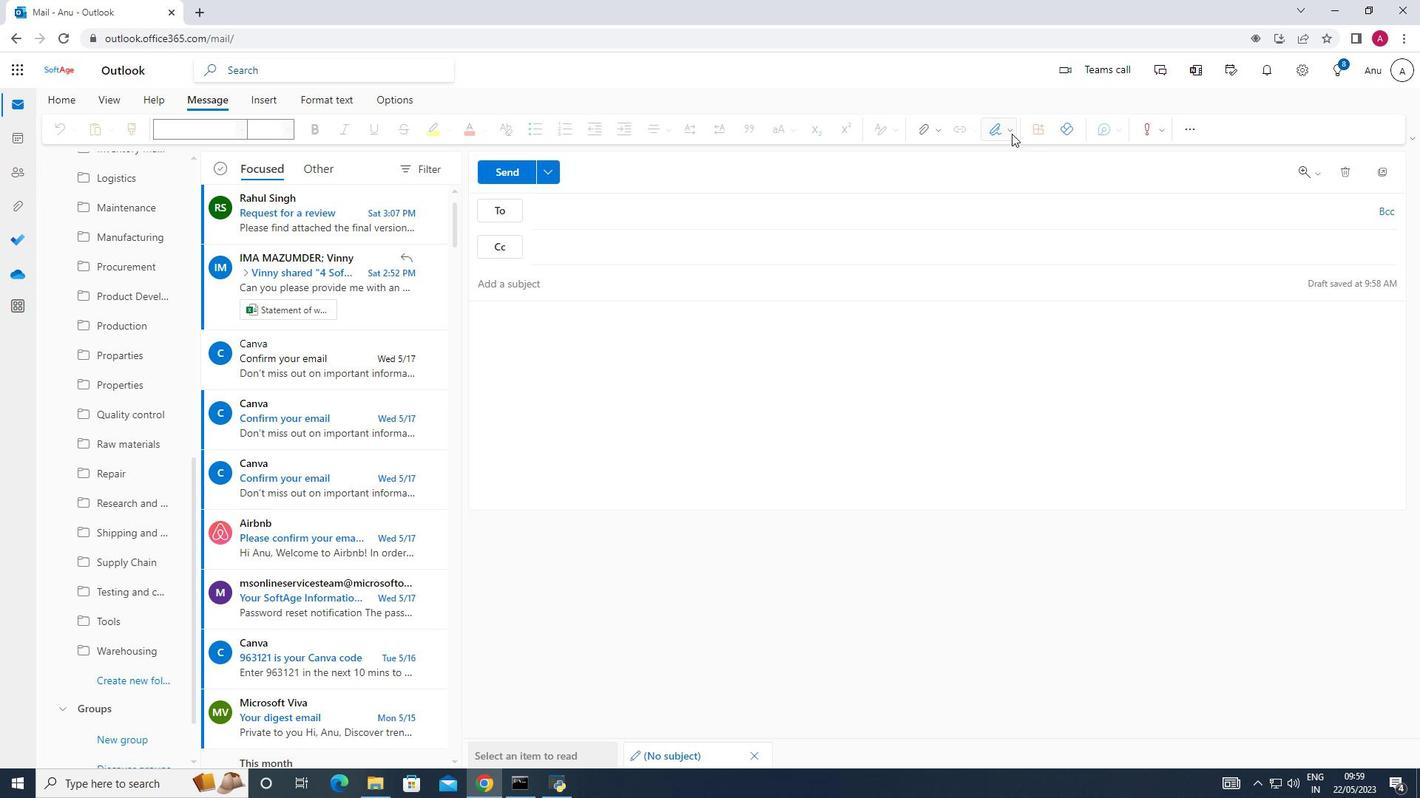 
Action: Mouse moved to (989, 158)
Screenshot: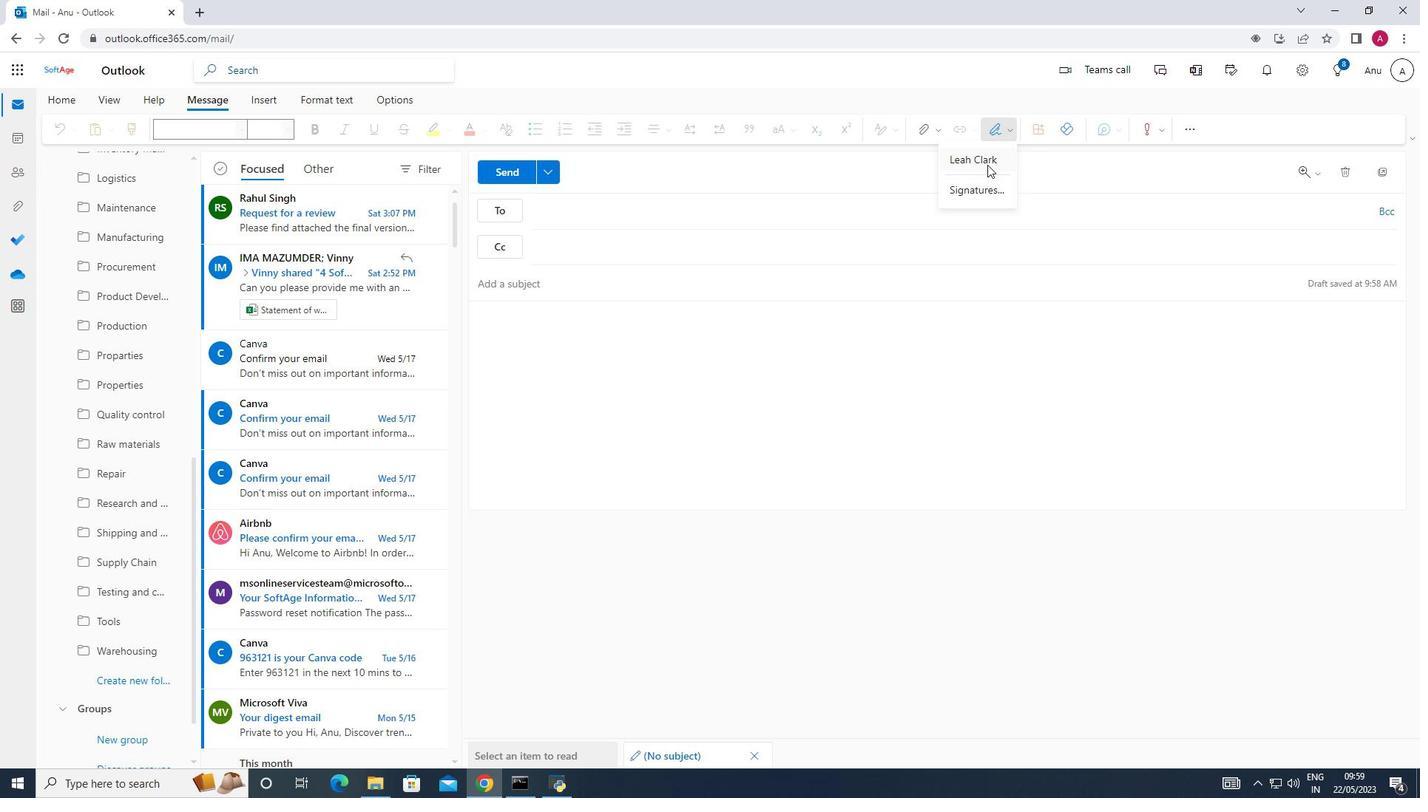 
Action: Mouse pressed left at (989, 158)
Screenshot: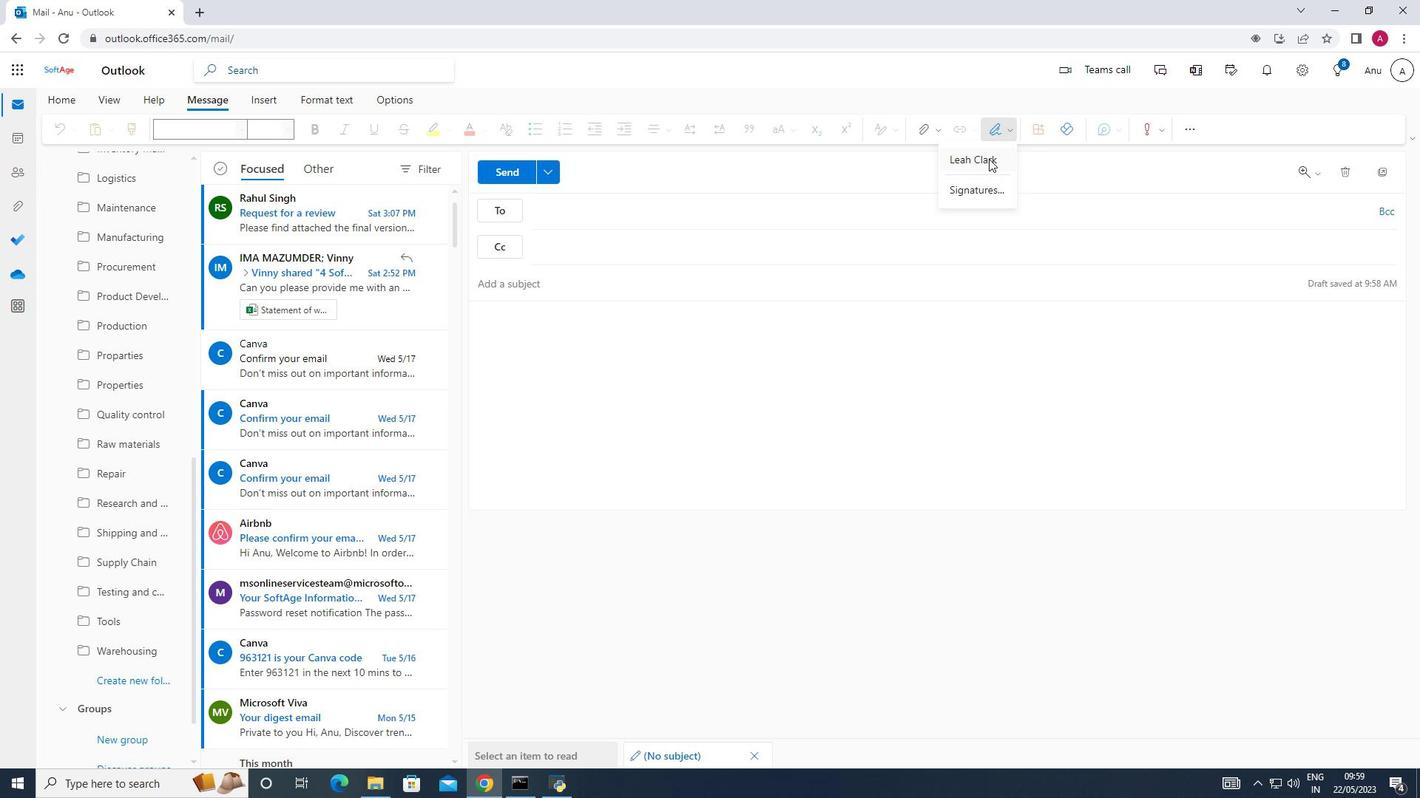 
Action: Mouse moved to (668, 308)
Screenshot: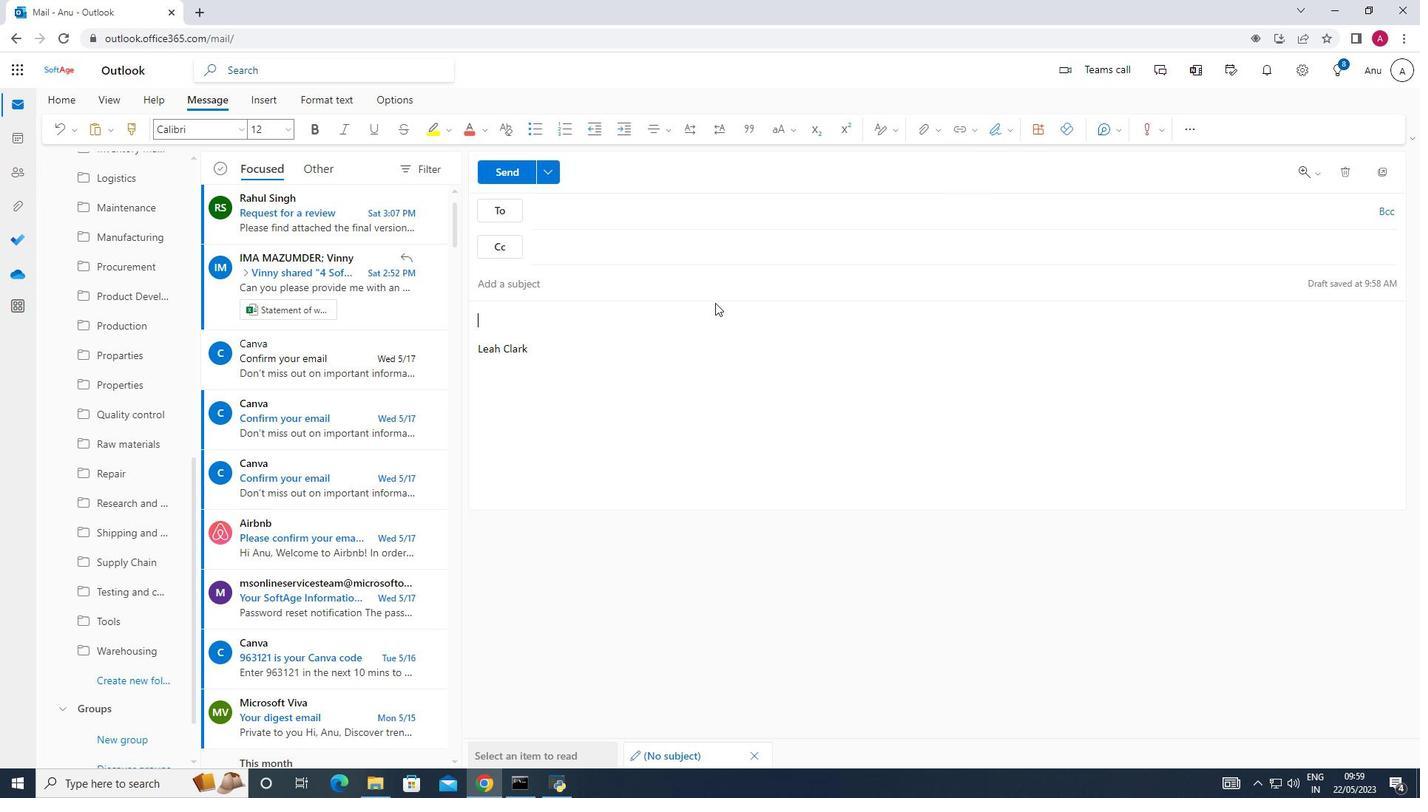 
Action: Key pressed <Key.shift>Best<Key.space>wishes<Key.space>for<Key.space>a<Key.space>happy<Key.space><Key.shift>National<Key.space><Key.shift>Domestic<Key.space><Key.shift>Violence<Key.space><Key.shift><Key.shift><Key.shift><Key.shift><Key.shift><Key.shift><Key.shift><Key.shift><Key.shift><Key.shift><Key.shift><Key.shift><Key.shift><Key.shift>Awareness<Key.space><Key.shift><Key.shift><Key.shift><Key.shift><Key.shift><Key.shift><Key.shift><Key.shift><Key.shift><Key.shift><Key.shift><Key.shift><Key.shift><Key.shift><Key.shift><Key.shift><Key.shift><Key.shift><Key.shift><Key.shift><Key.shift><Key.shift><Key.shift><Key.shift><Key.shift><Key.shift>Month.
Screenshot: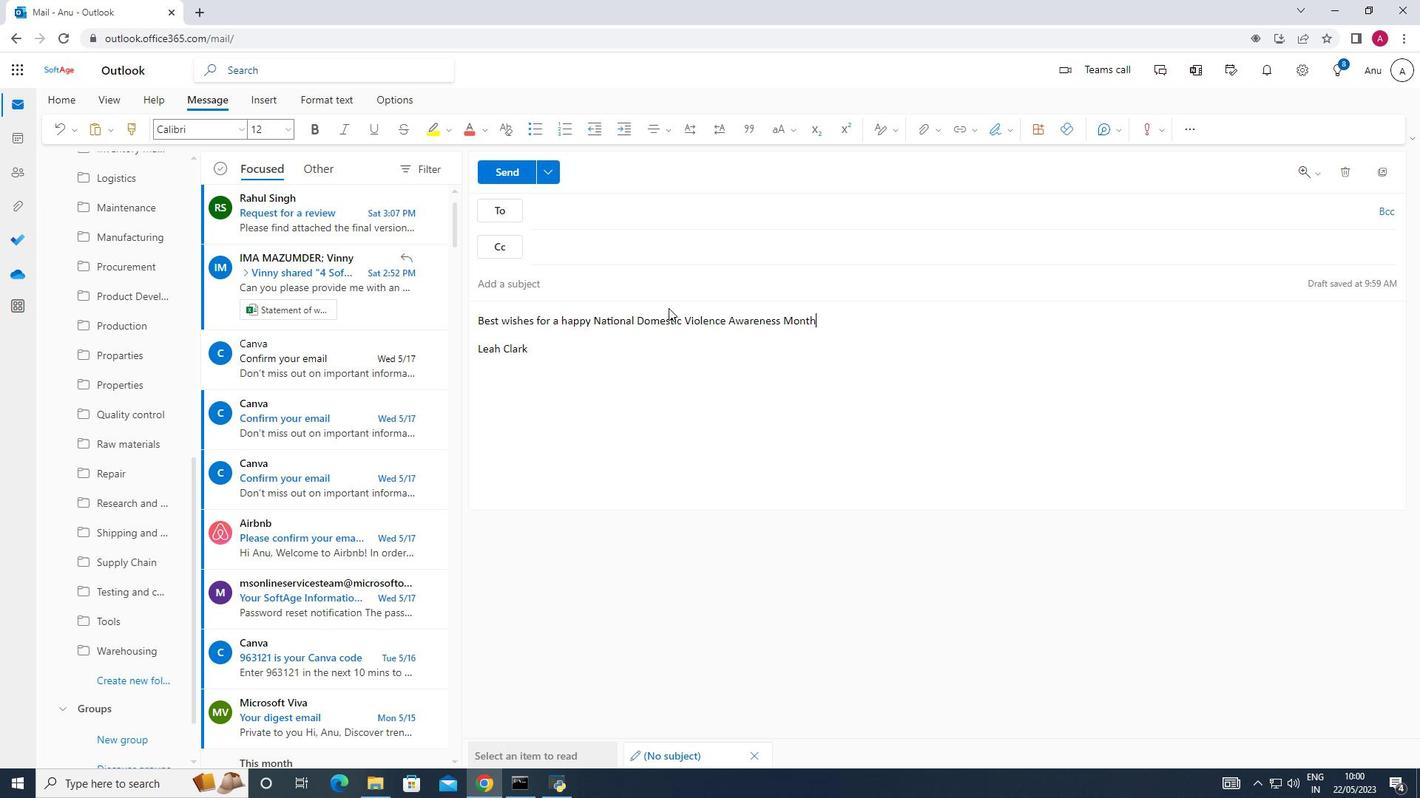 
Action: Mouse moved to (582, 204)
Screenshot: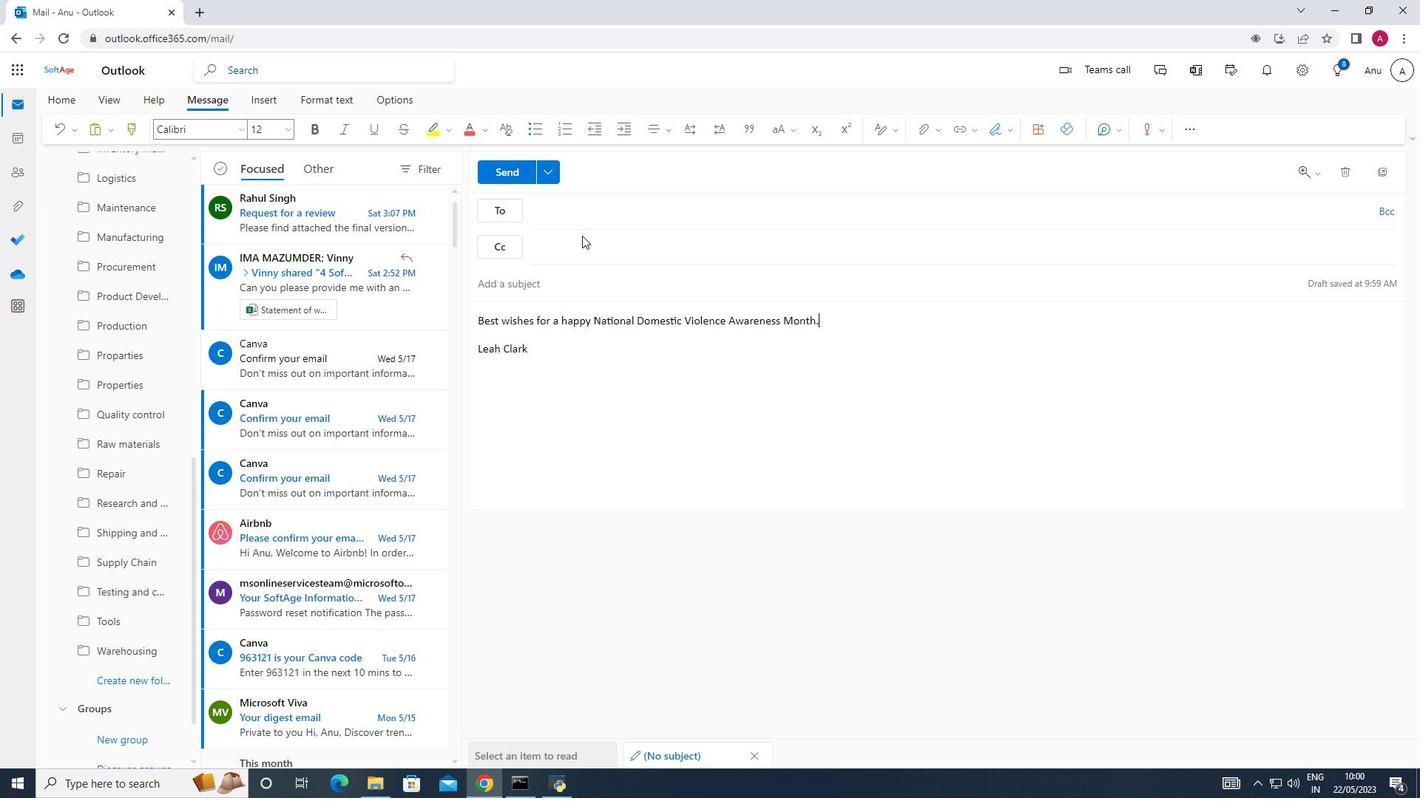 
Action: Mouse pressed left at (582, 204)
Screenshot: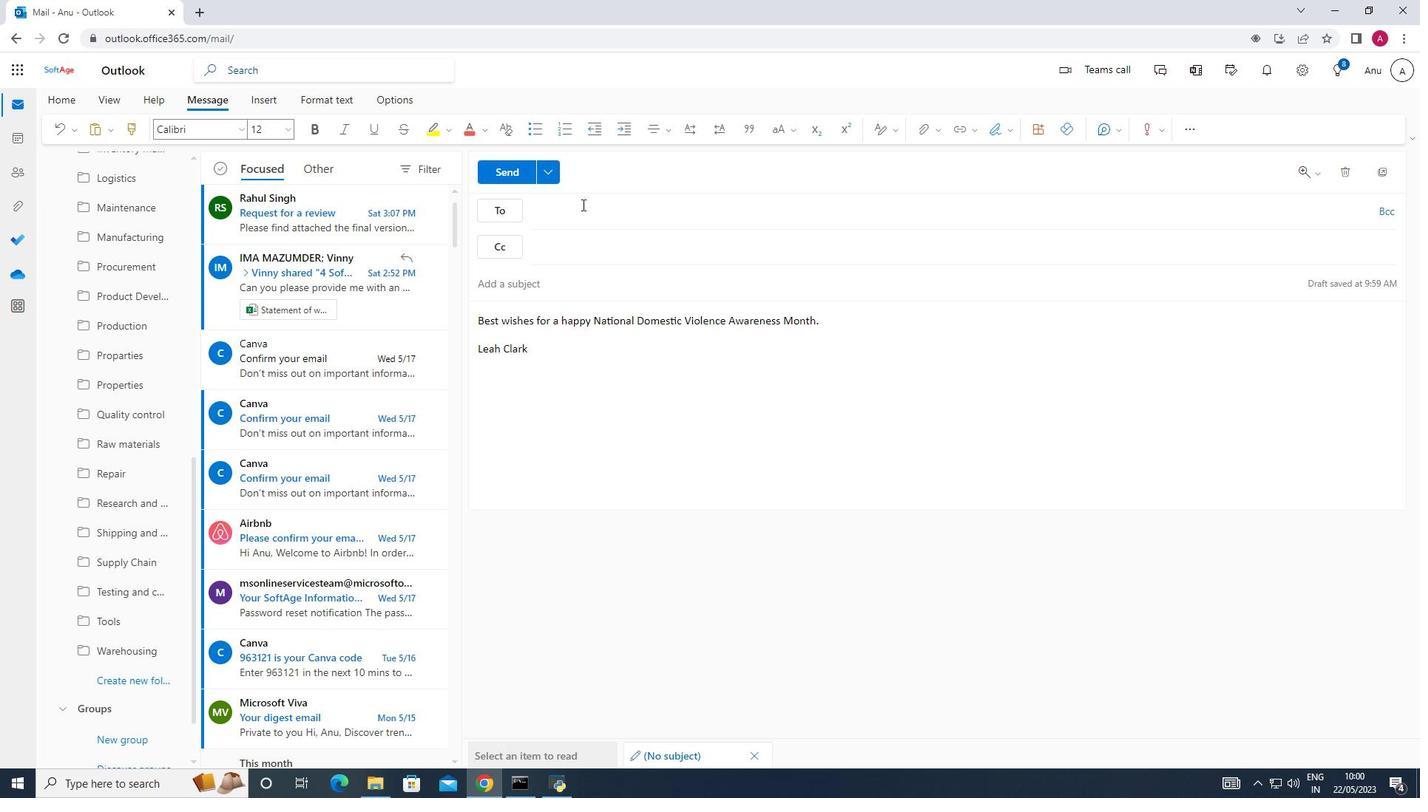 
Action: Key pressed softage.6<Key.shift>@softage.net
Screenshot: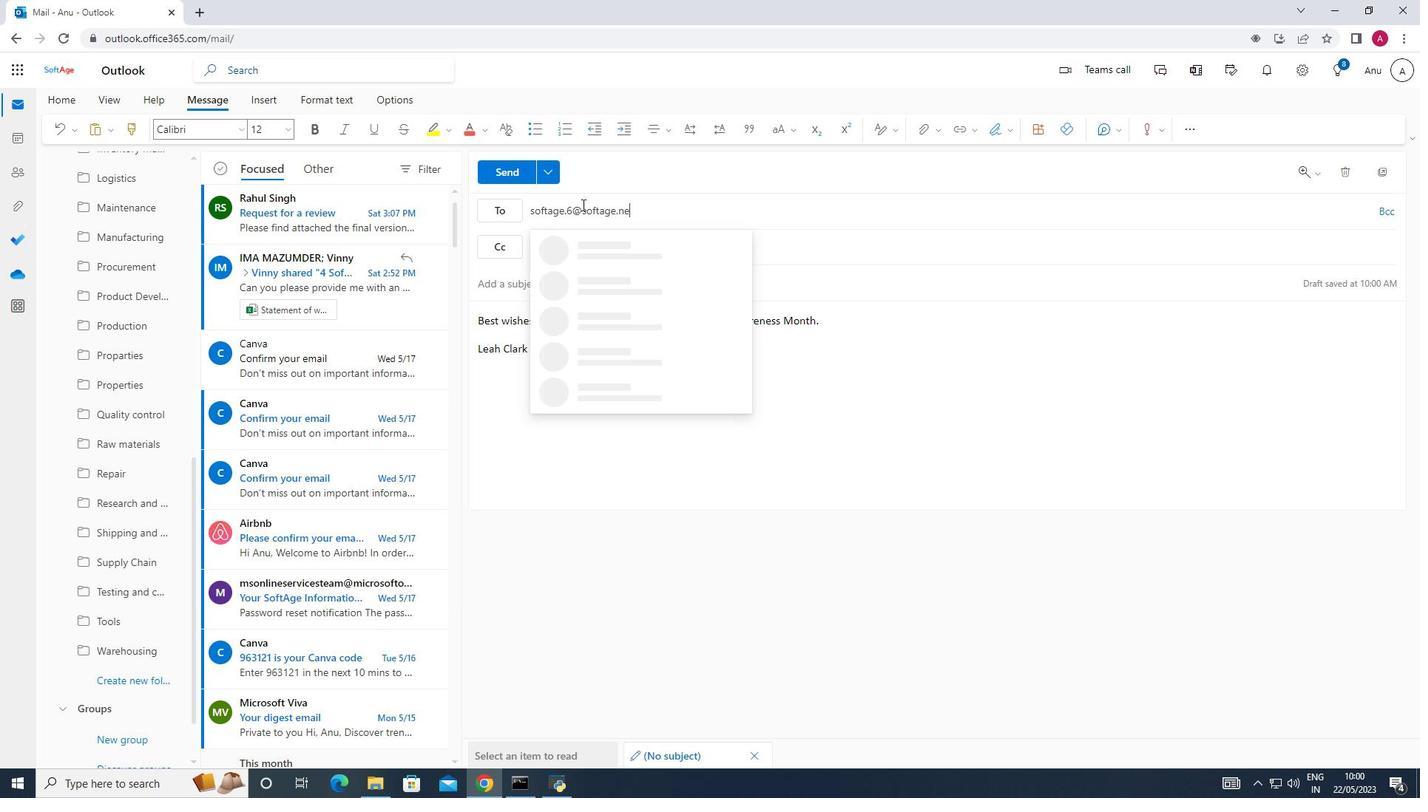 
Action: Mouse moved to (677, 240)
Screenshot: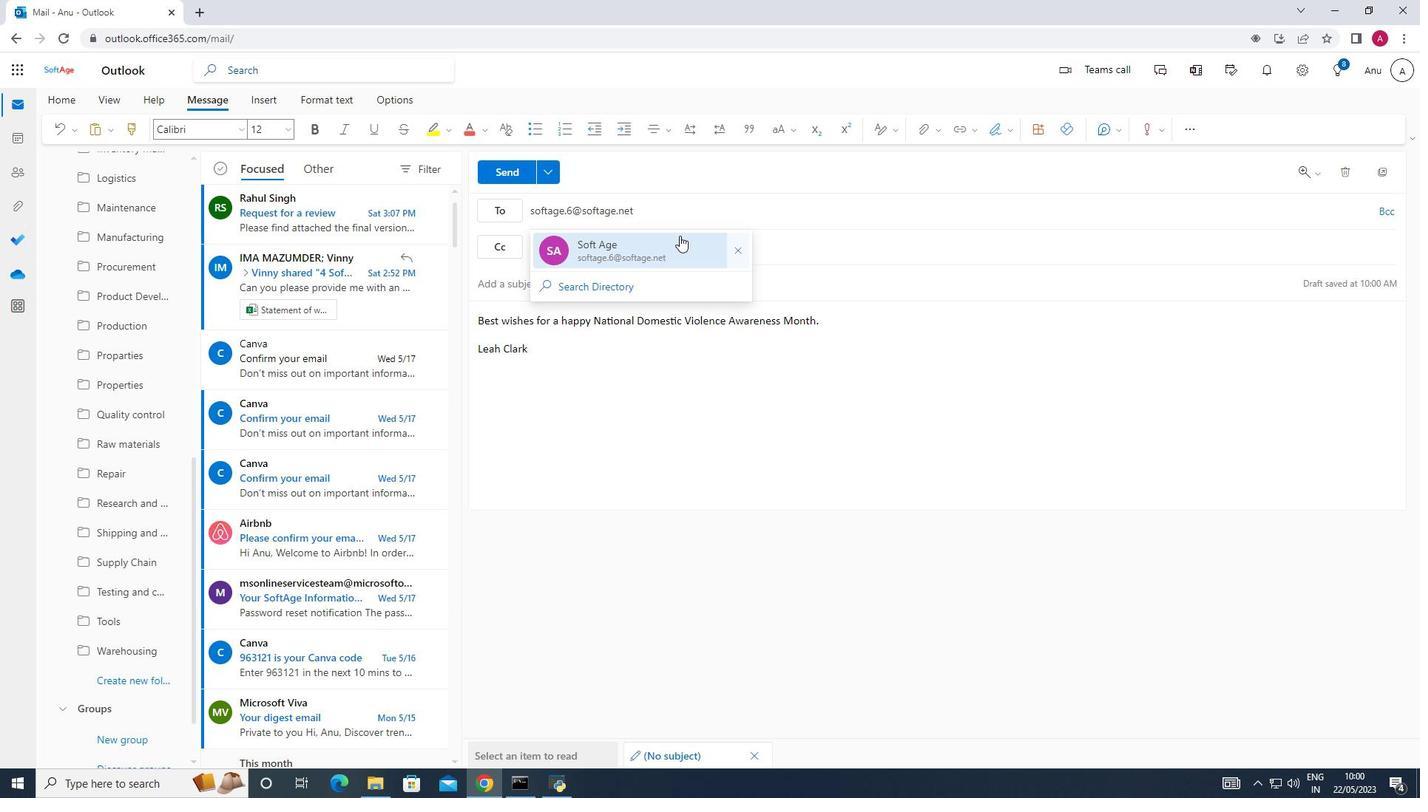 
Action: Mouse pressed left at (677, 240)
Screenshot: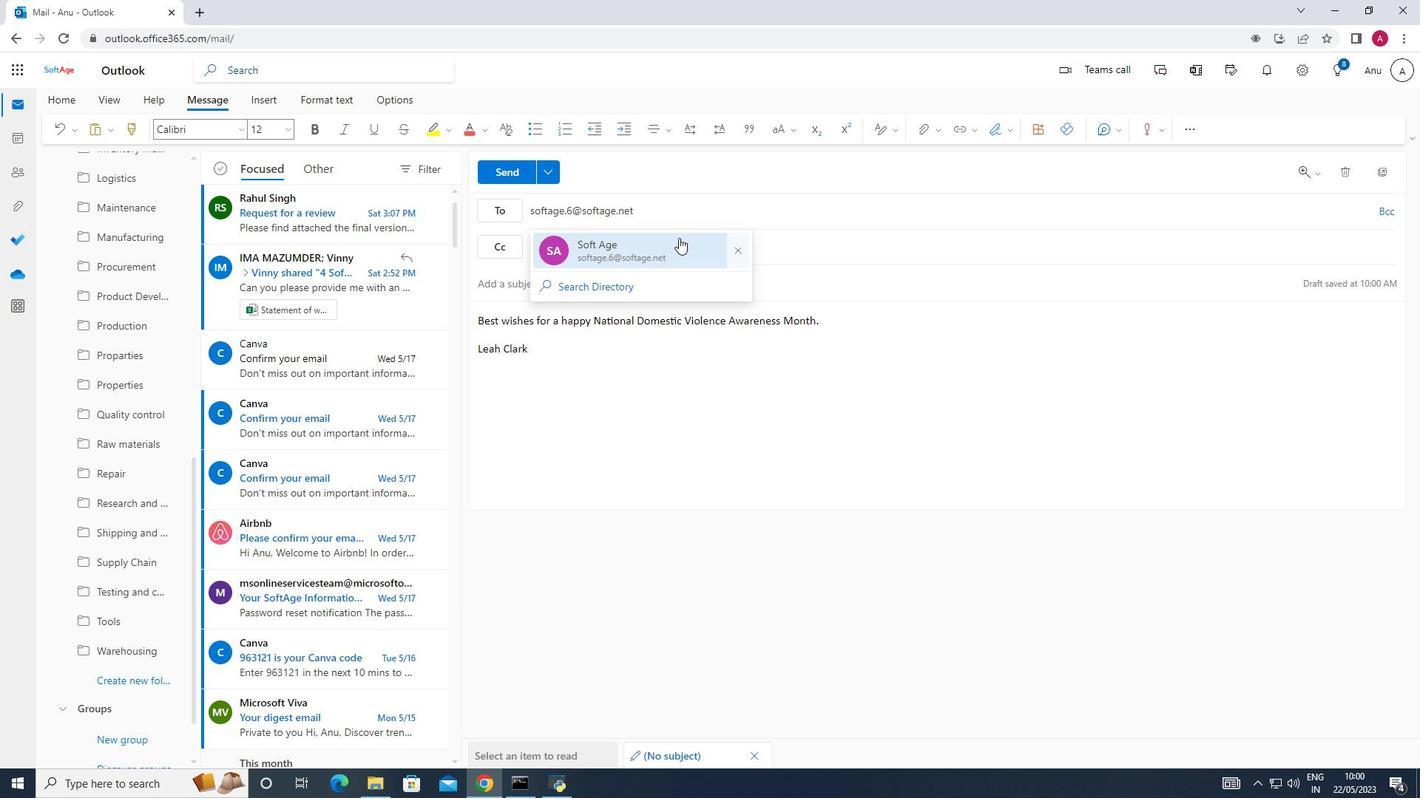 
Action: Mouse moved to (130, 687)
Screenshot: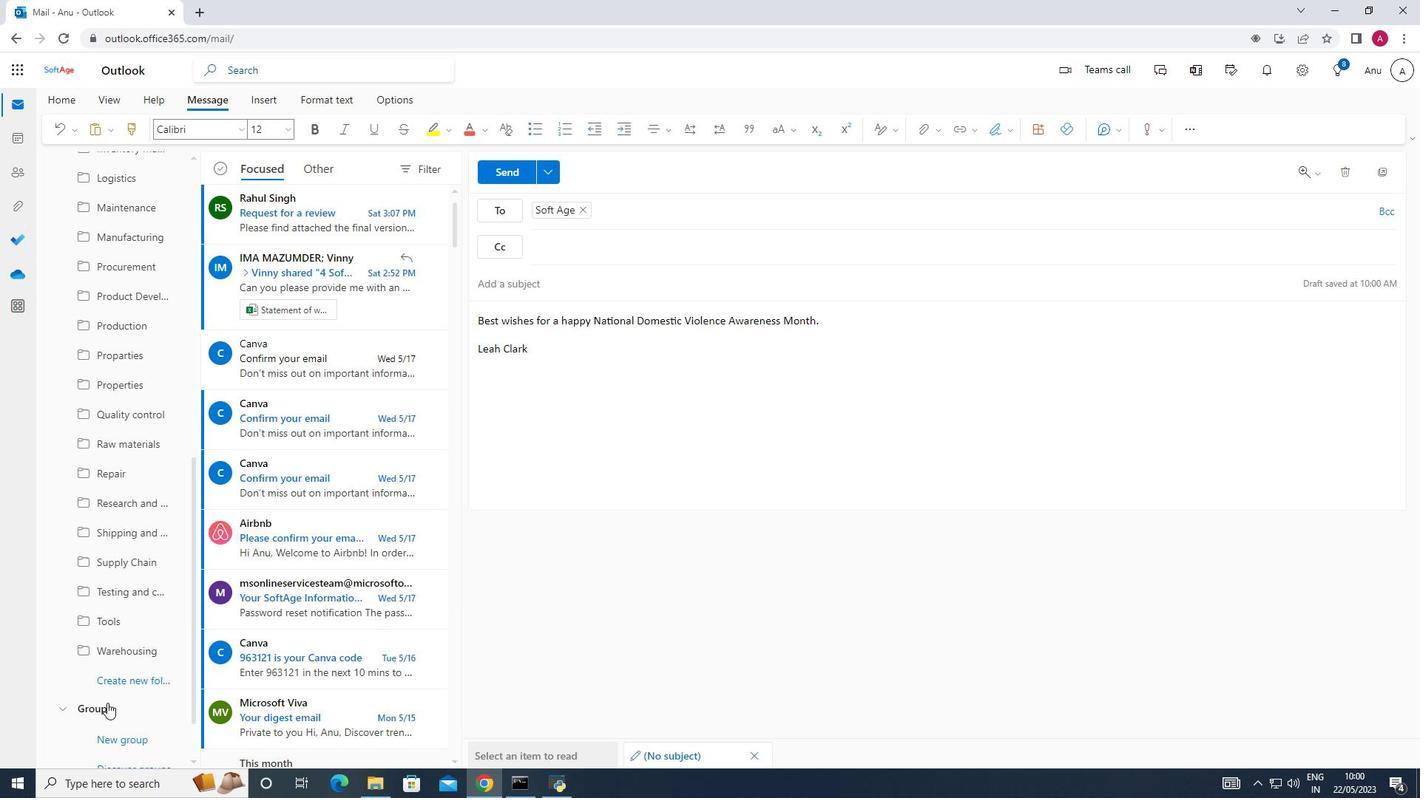 
Action: Mouse pressed left at (130, 687)
Screenshot: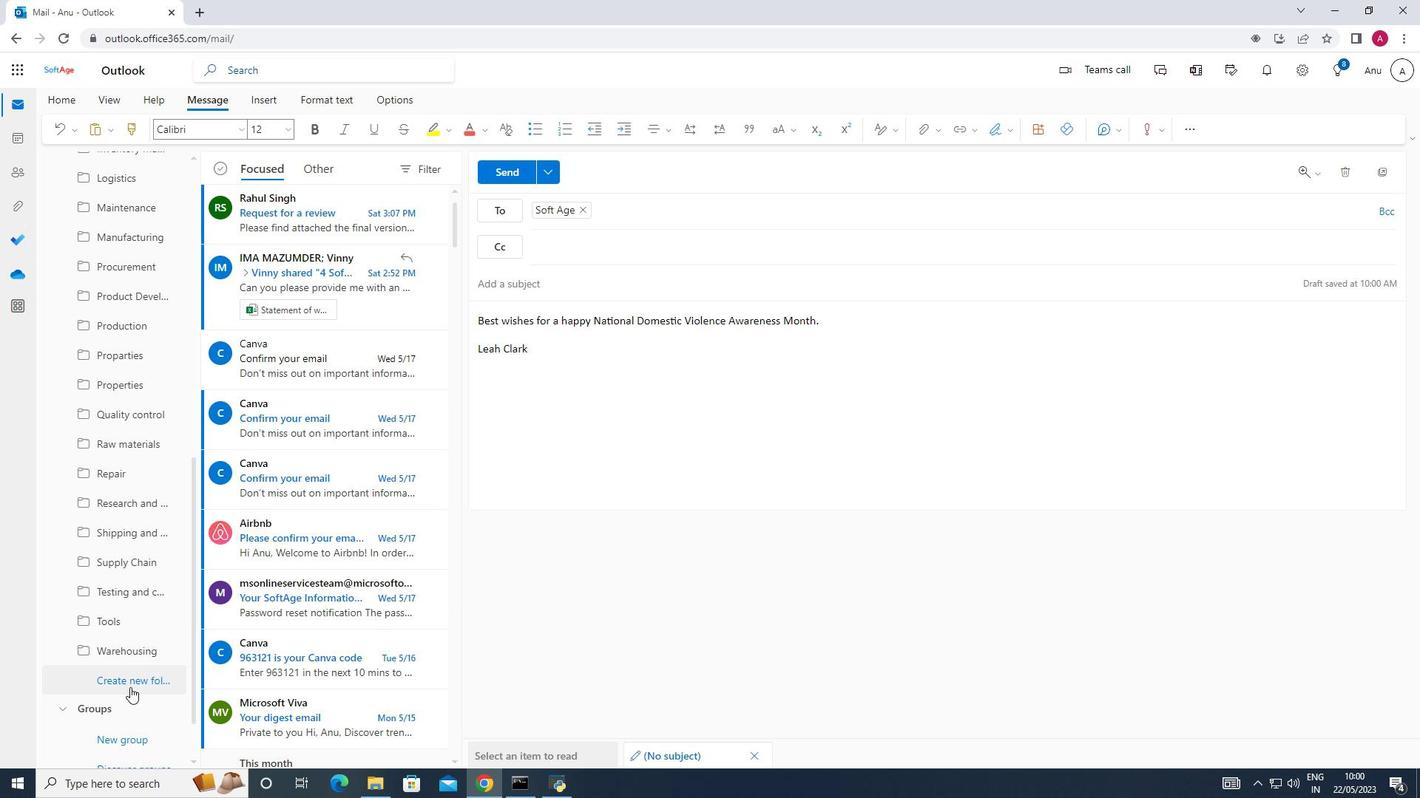 
Action: Mouse moved to (87, 685)
Screenshot: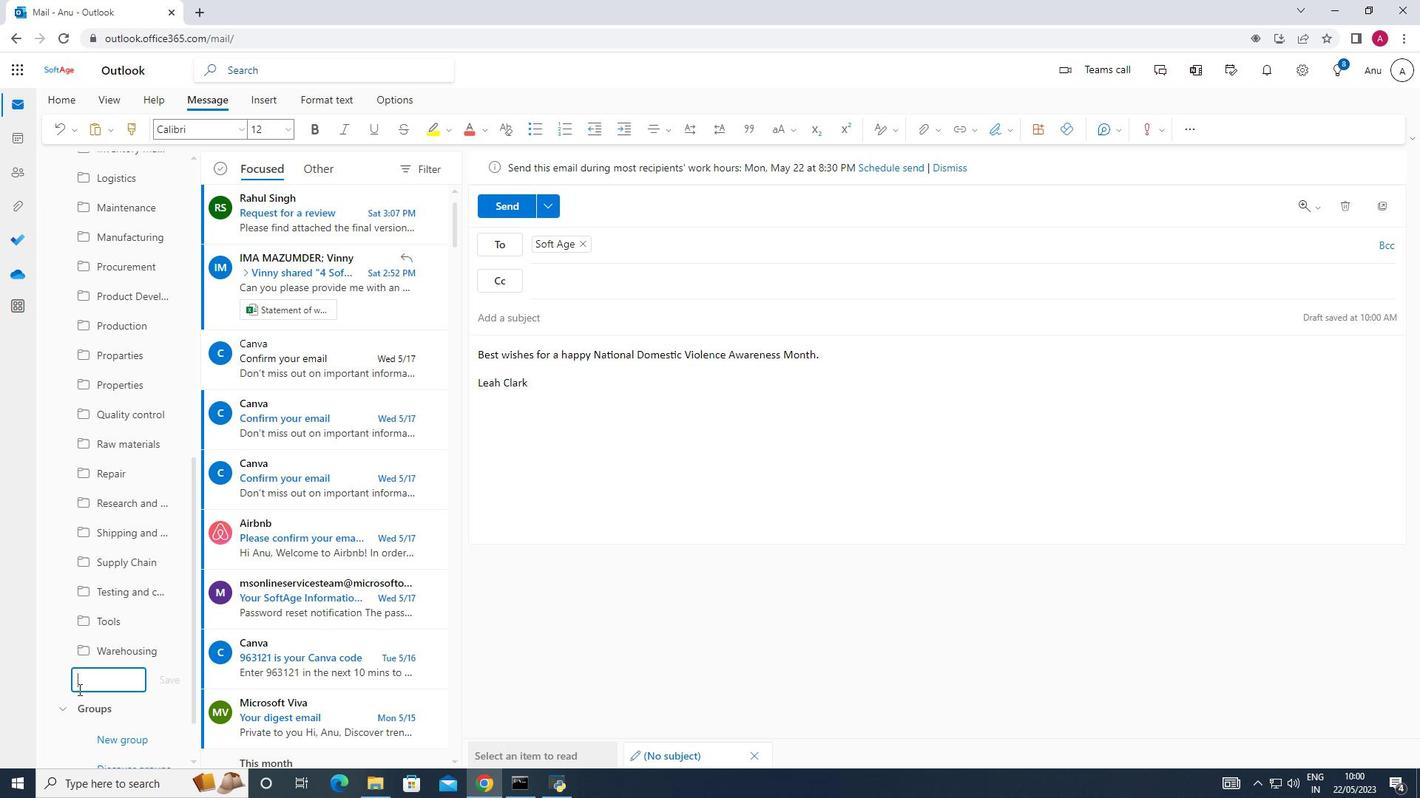 
Action: Key pressed <Key.shift>Finished<Key.space>goods
Screenshot: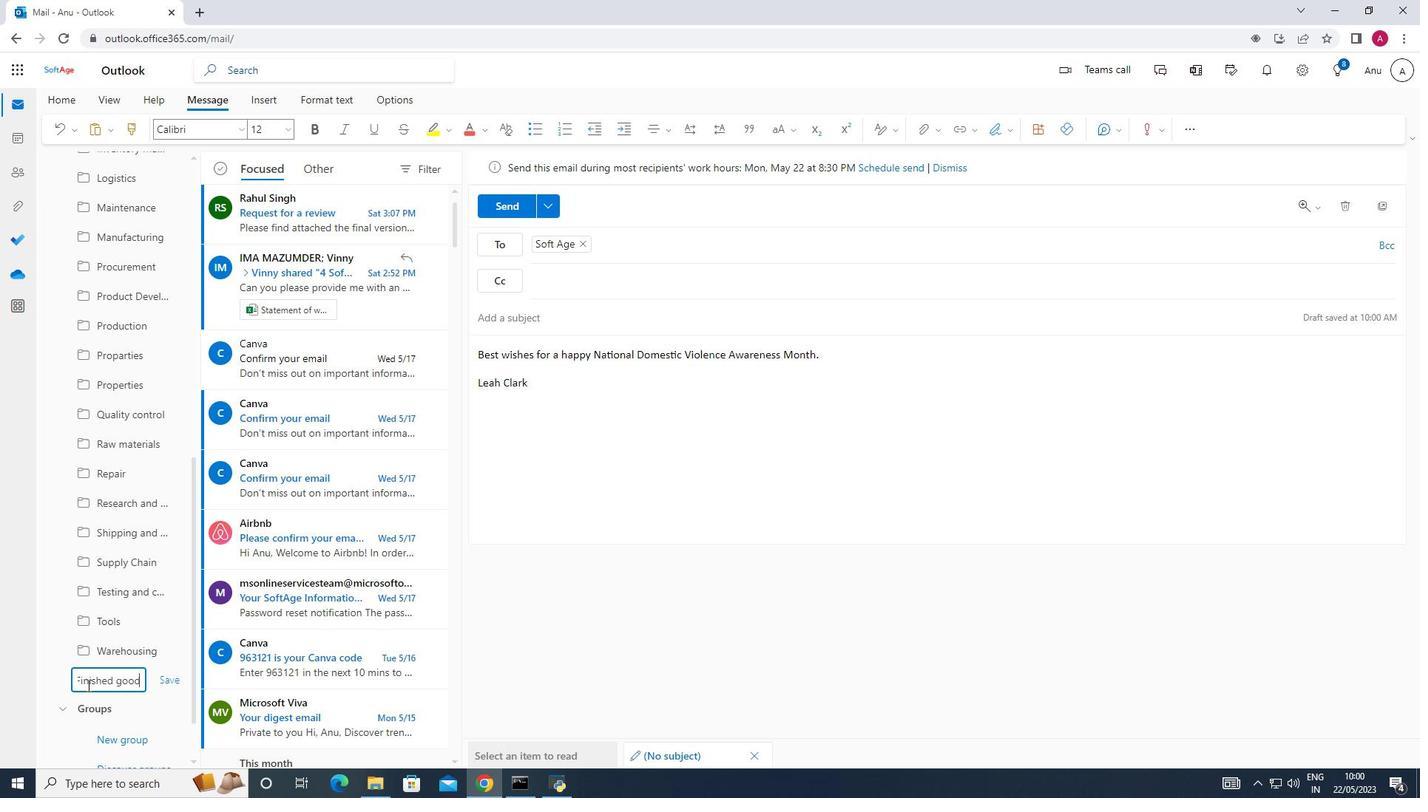 
Action: Mouse moved to (171, 678)
Screenshot: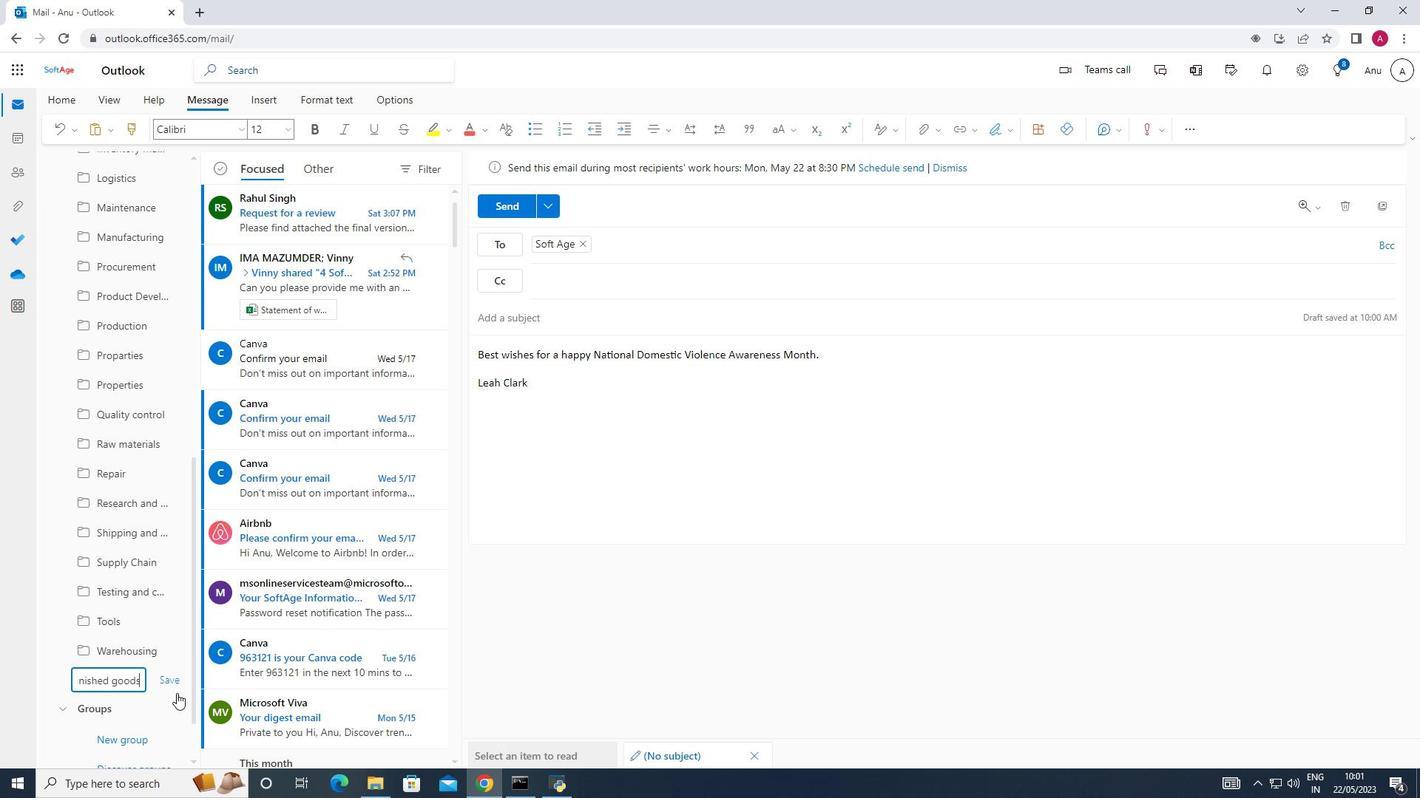 
Action: Mouse pressed left at (171, 678)
Screenshot: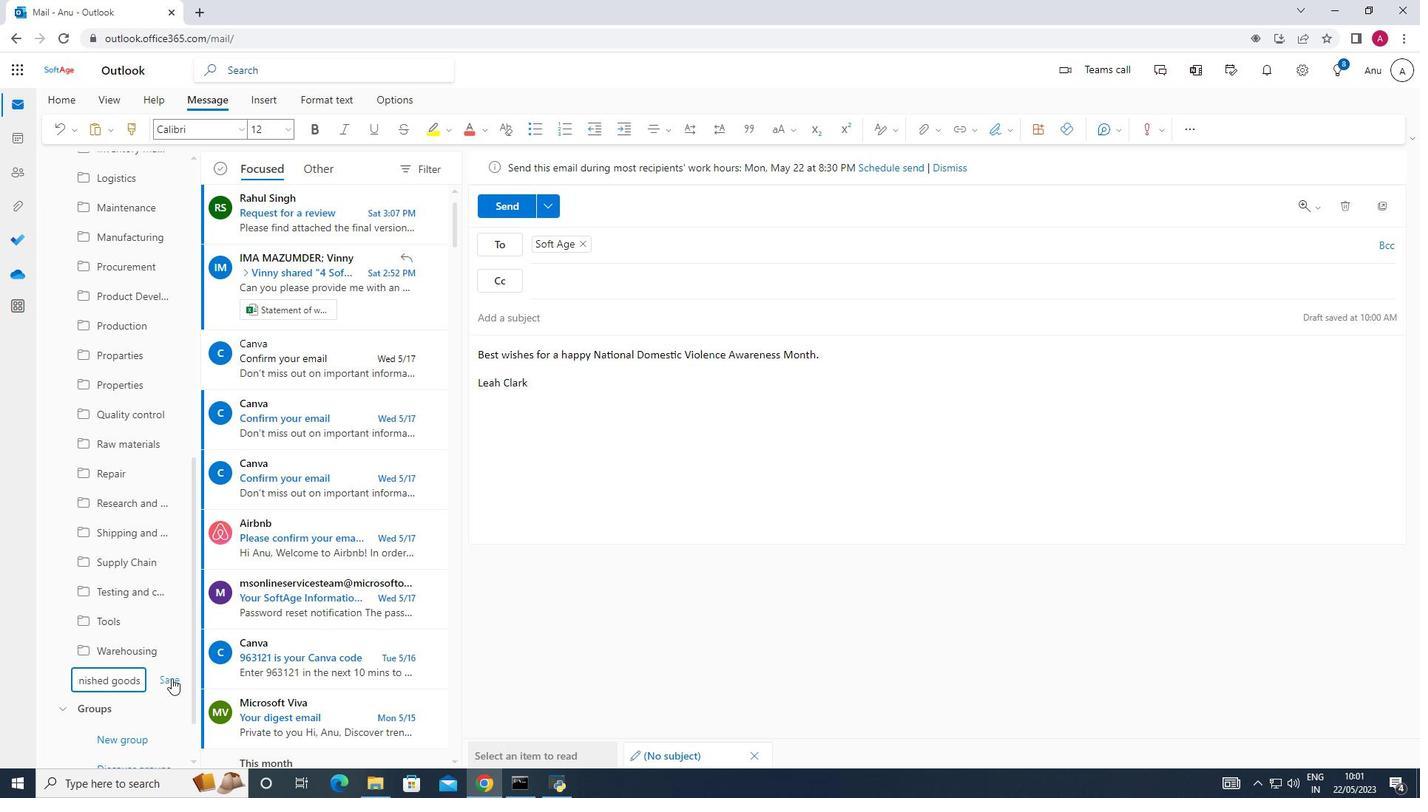 
Action: Mouse moved to (511, 205)
Screenshot: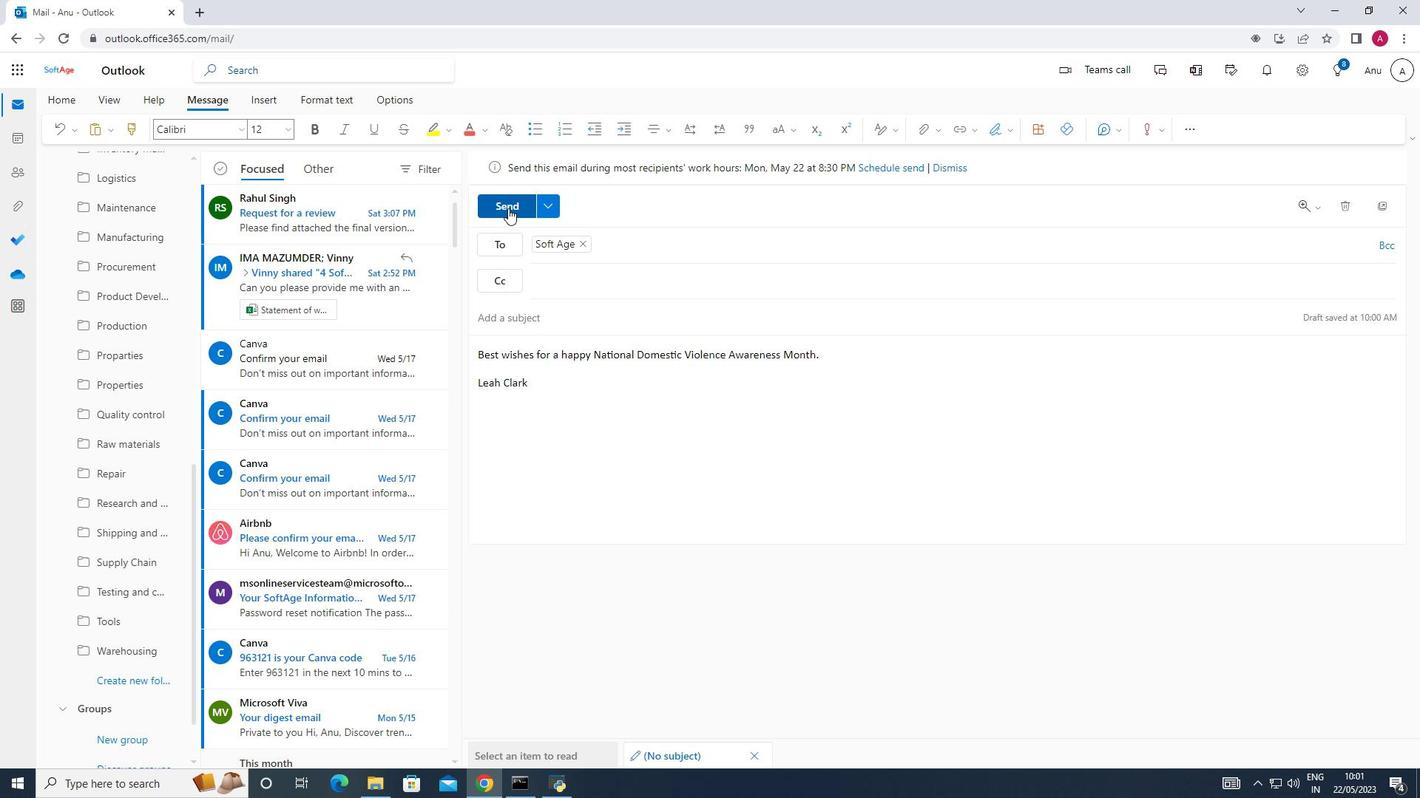 
Action: Mouse pressed left at (511, 205)
Screenshot: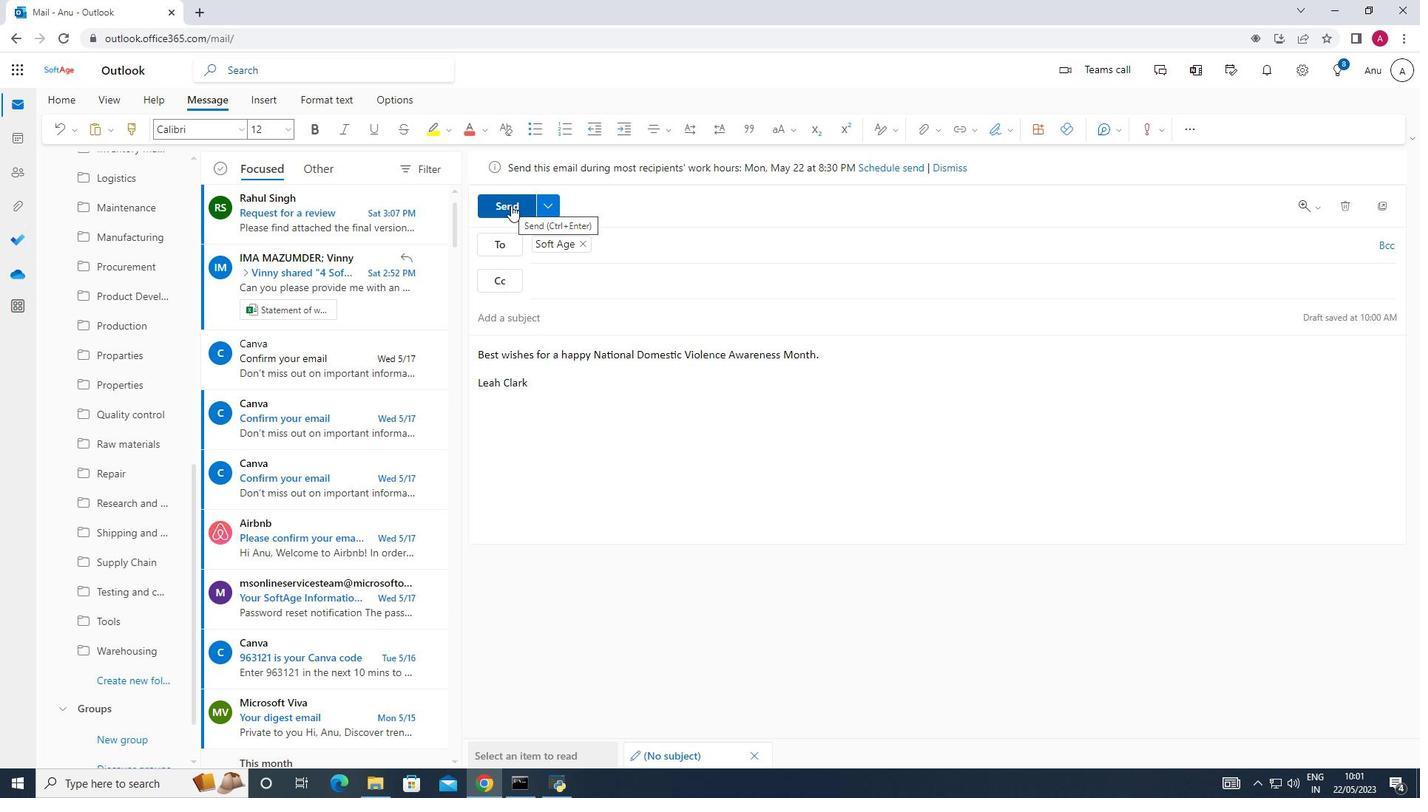 
Action: Mouse moved to (702, 451)
Screenshot: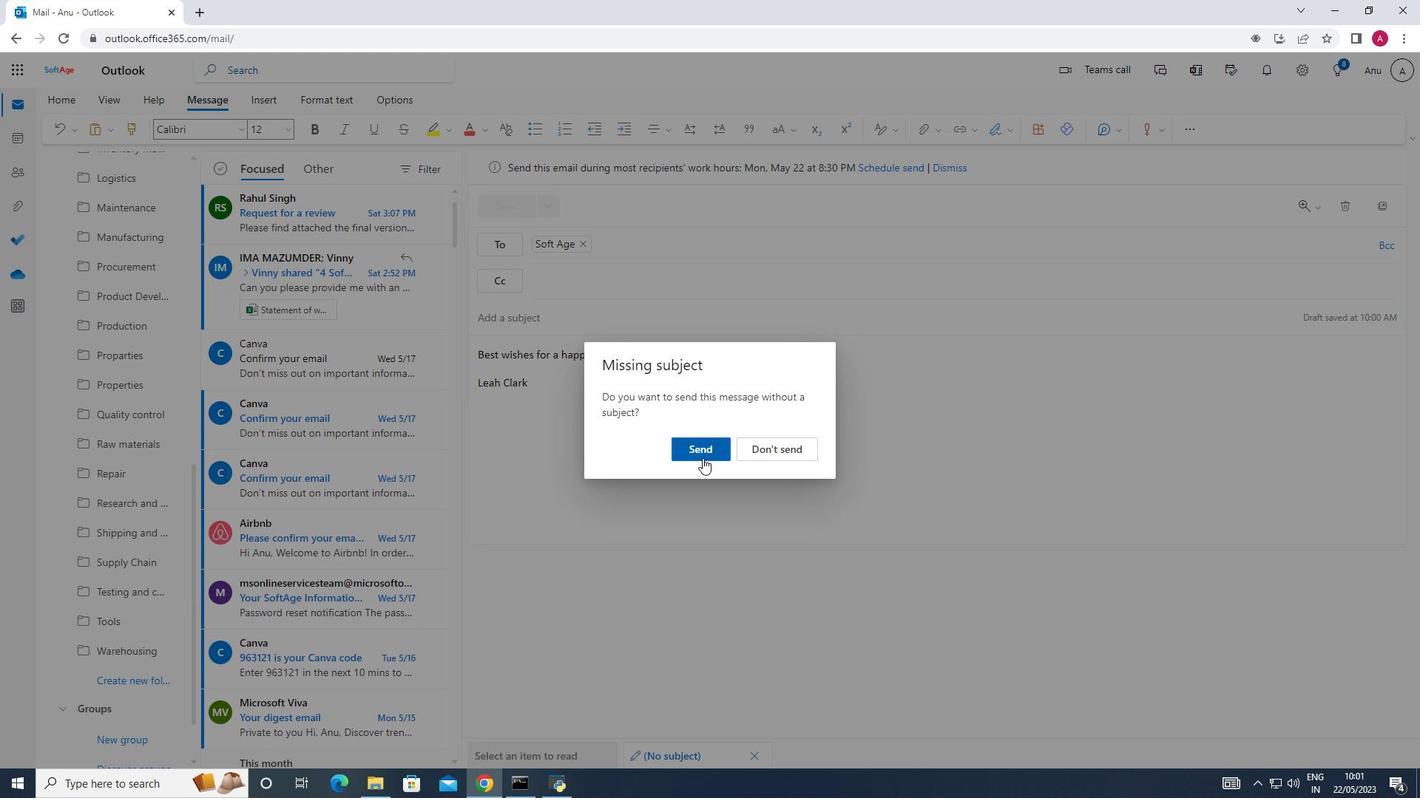 
Action: Mouse pressed left at (702, 451)
Screenshot: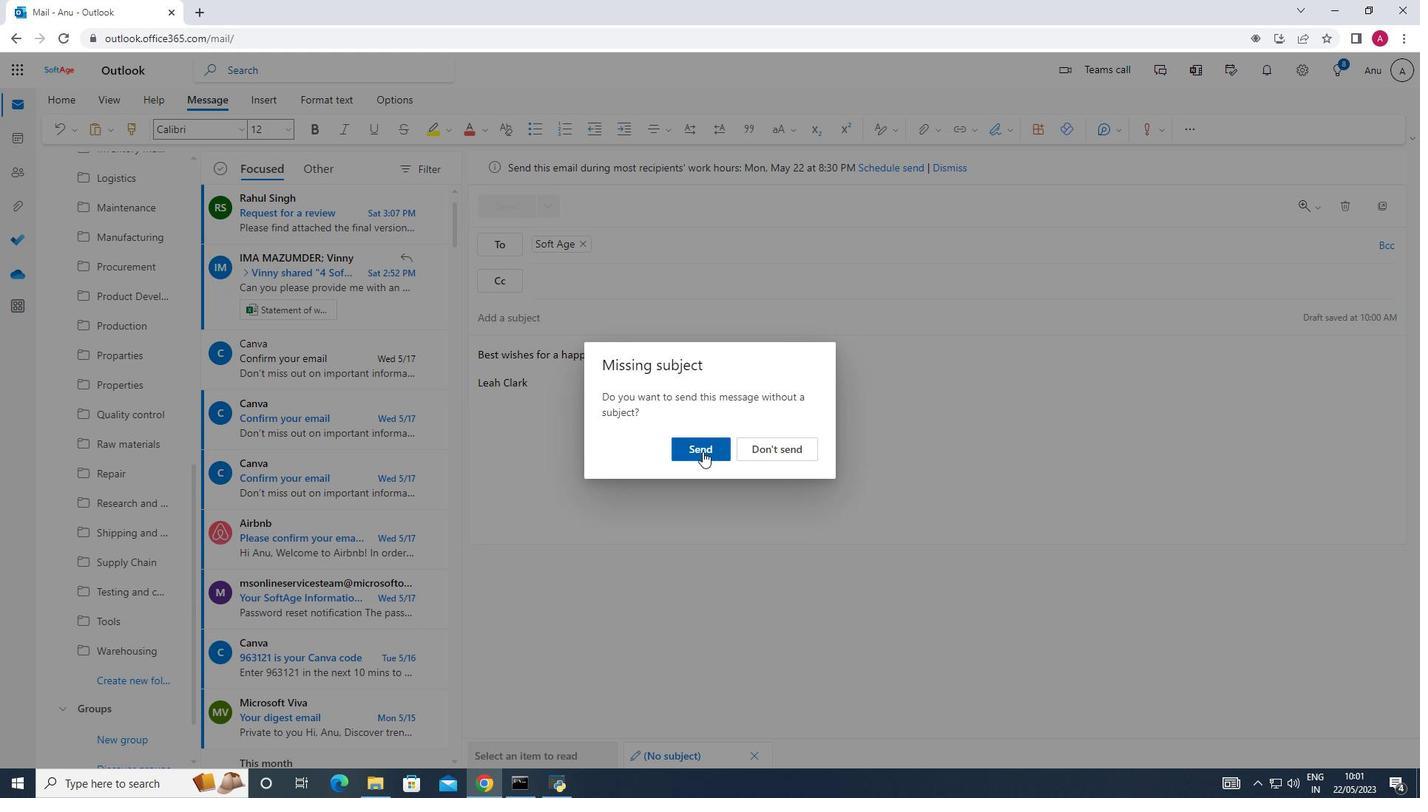 
